 Task: Save favorite listings for single-family homes in Houston, Texas, with a minimum of 3 bedrooms and a backyard, and create a shortlist of properties to tour.
Action: Mouse pressed left at (240, 188)
Screenshot: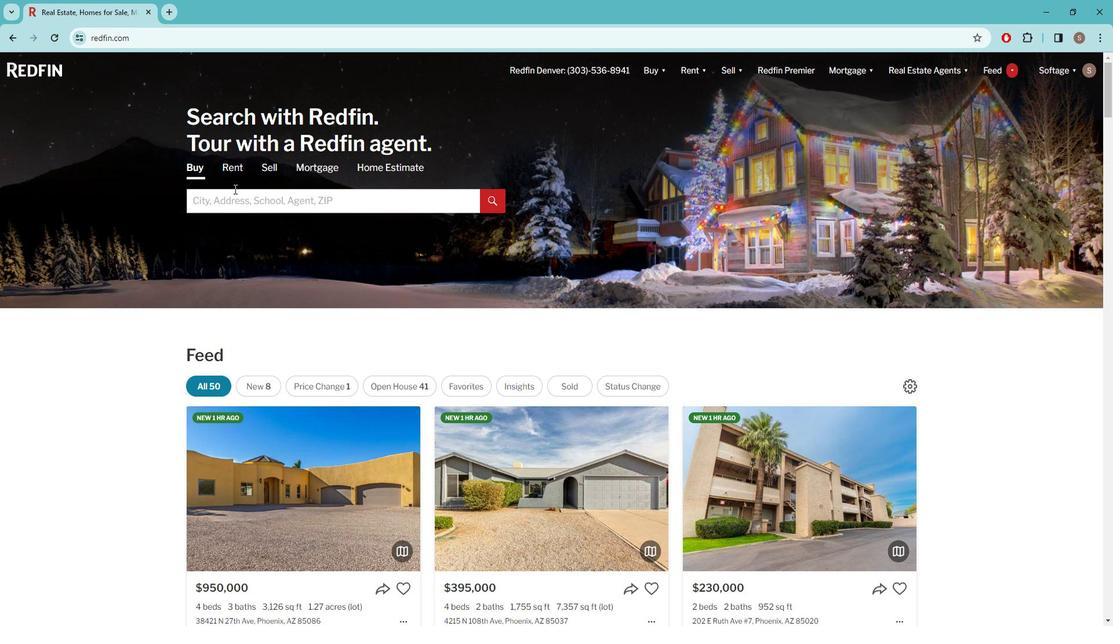 
Action: Mouse moved to (242, 187)
Screenshot: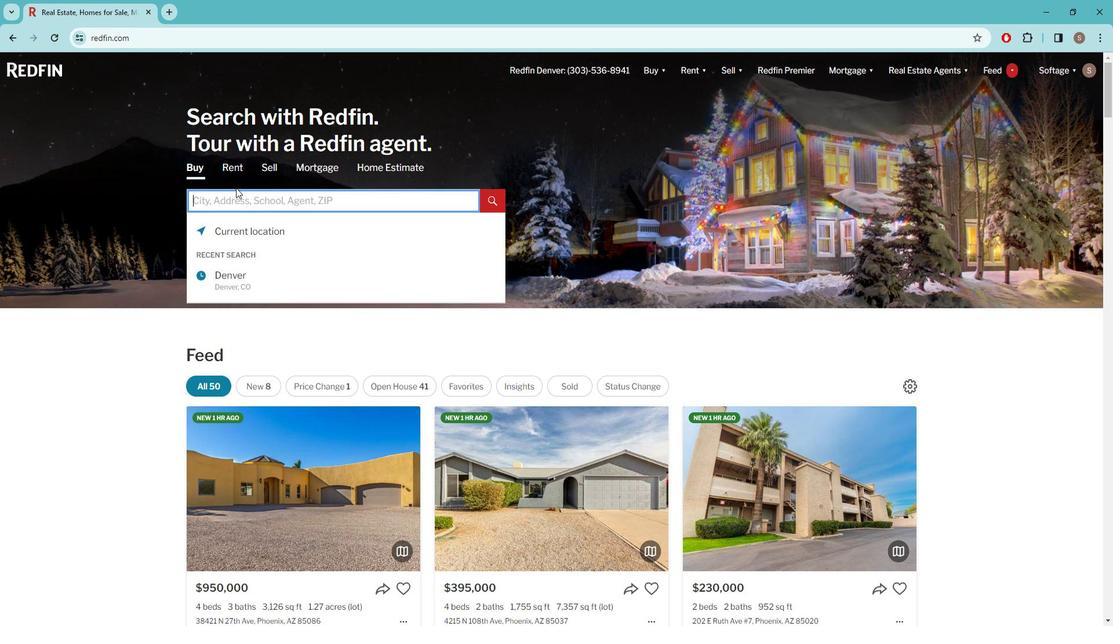 
Action: Key pressed h<Key.caps_lock>OUSTON
Screenshot: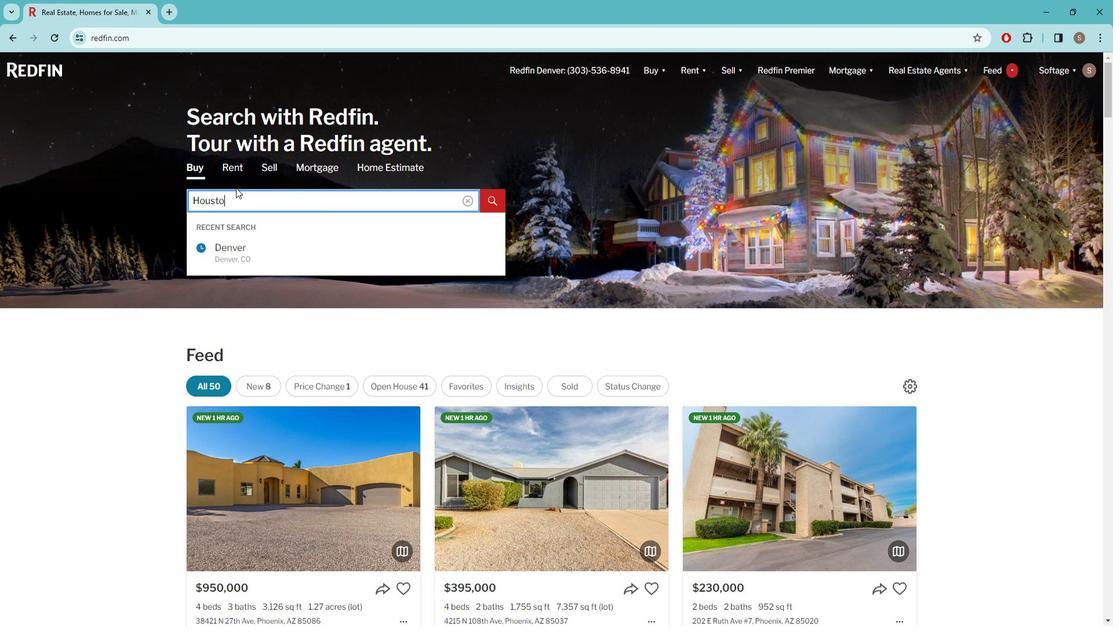 
Action: Mouse moved to (247, 242)
Screenshot: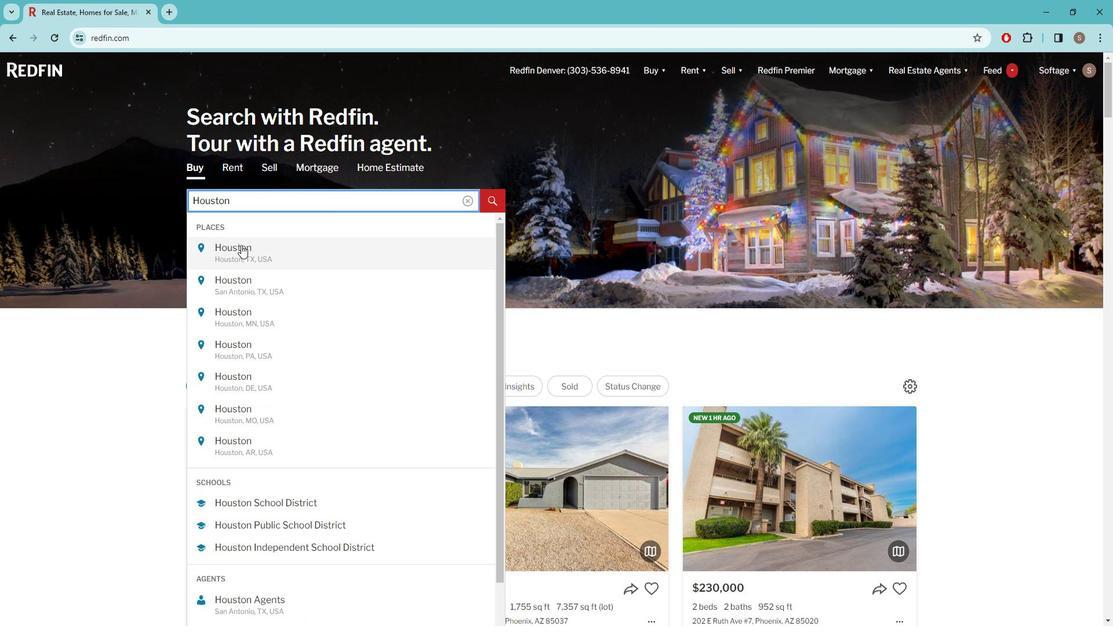 
Action: Mouse pressed left at (247, 242)
Screenshot: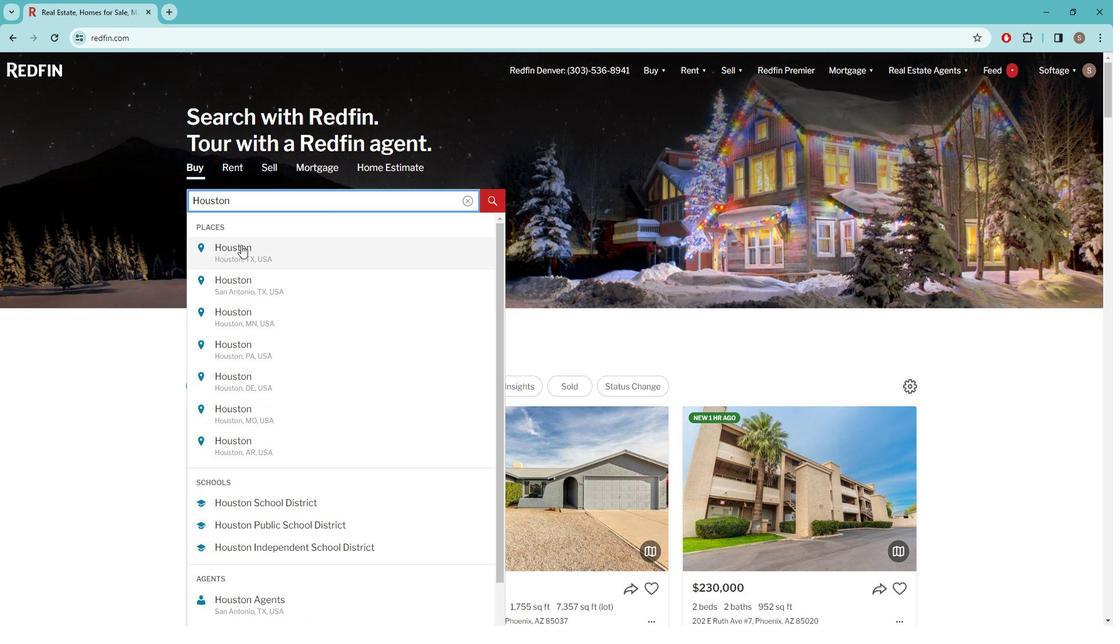 
Action: Mouse moved to (982, 143)
Screenshot: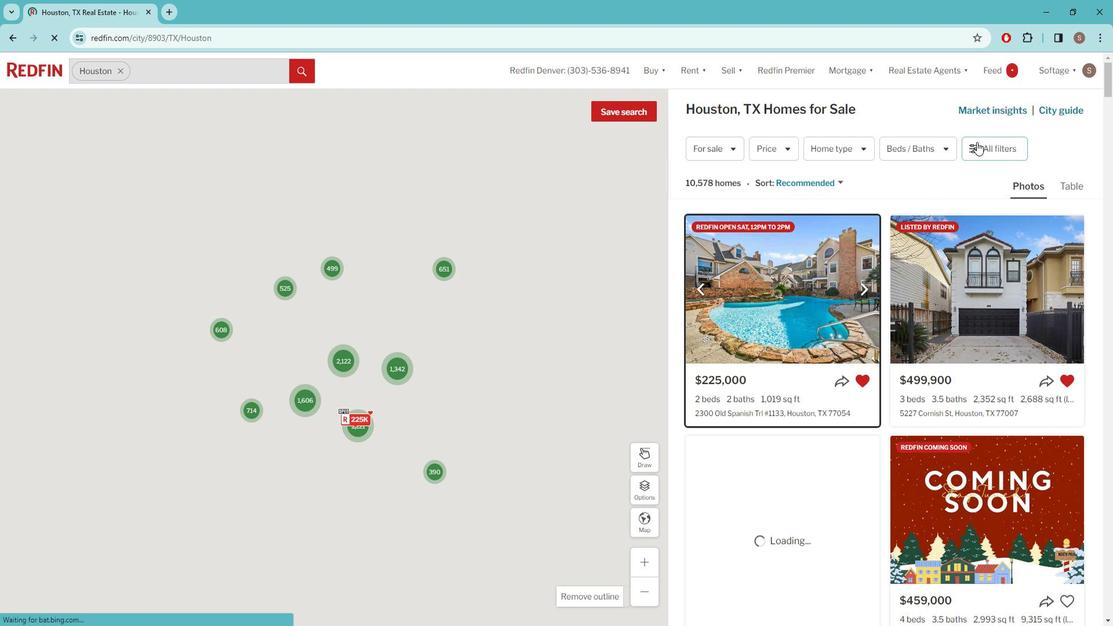
Action: Mouse pressed left at (982, 143)
Screenshot: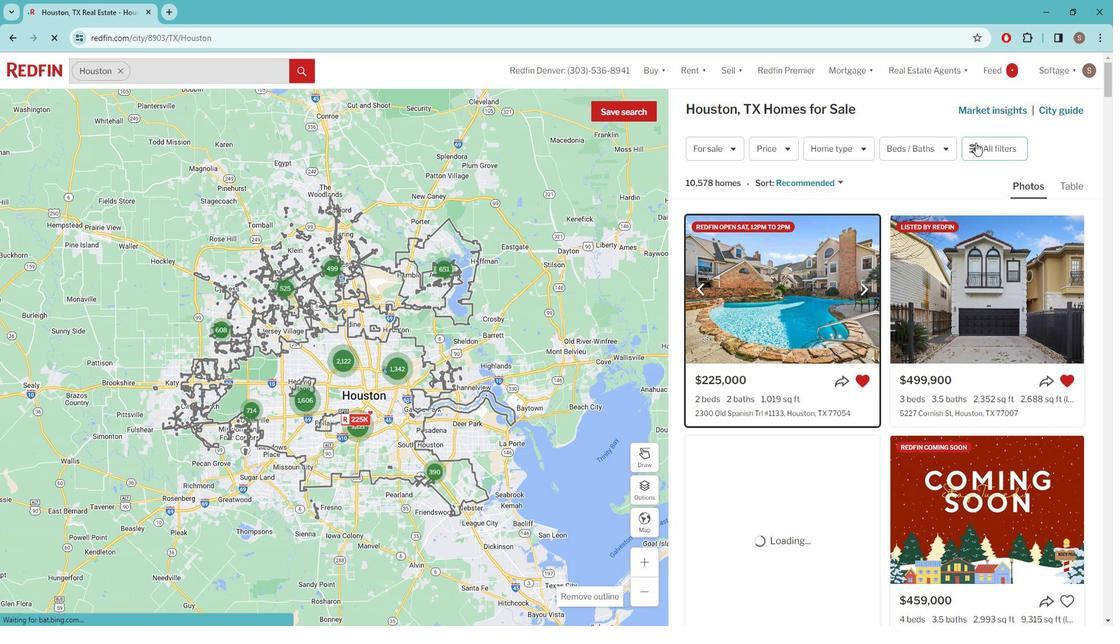 
Action: Mouse moved to (981, 146)
Screenshot: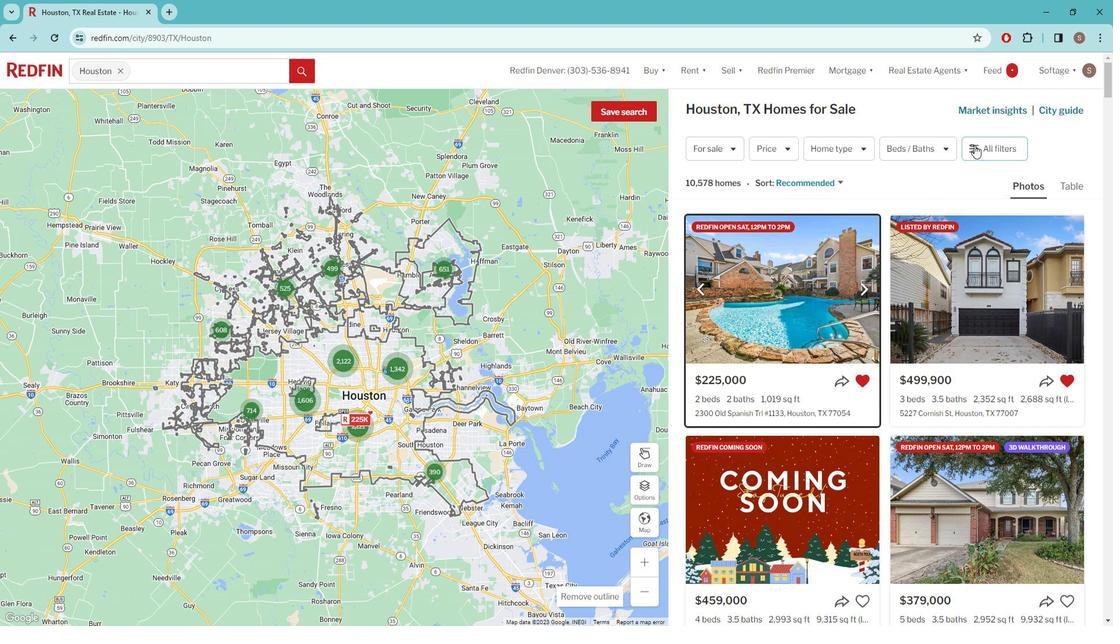 
Action: Mouse pressed left at (981, 146)
Screenshot: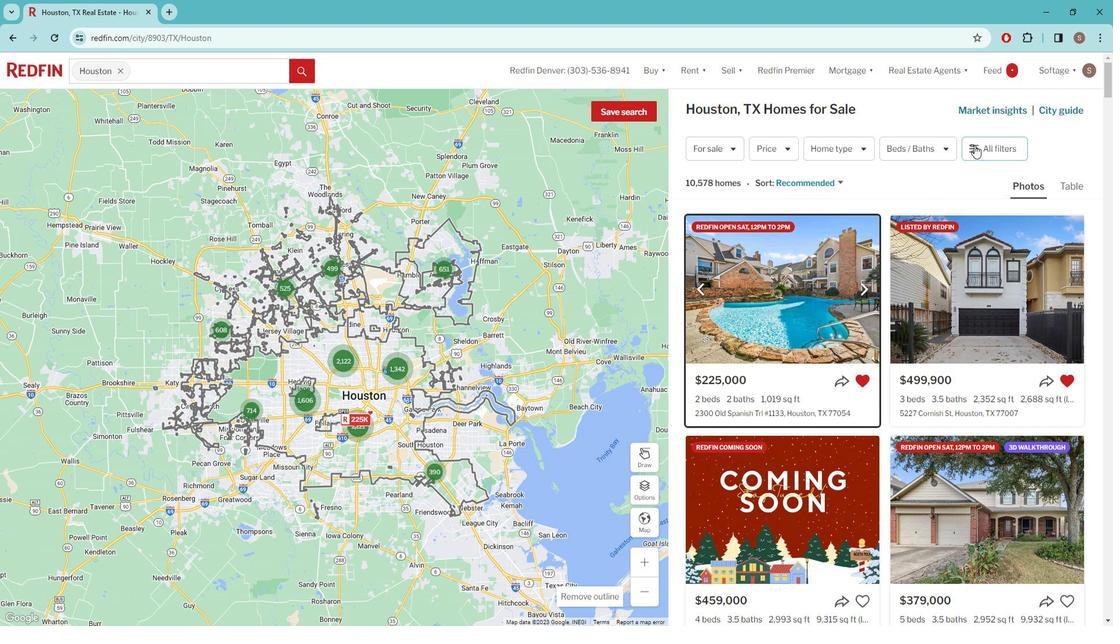 
Action: Mouse moved to (942, 214)
Screenshot: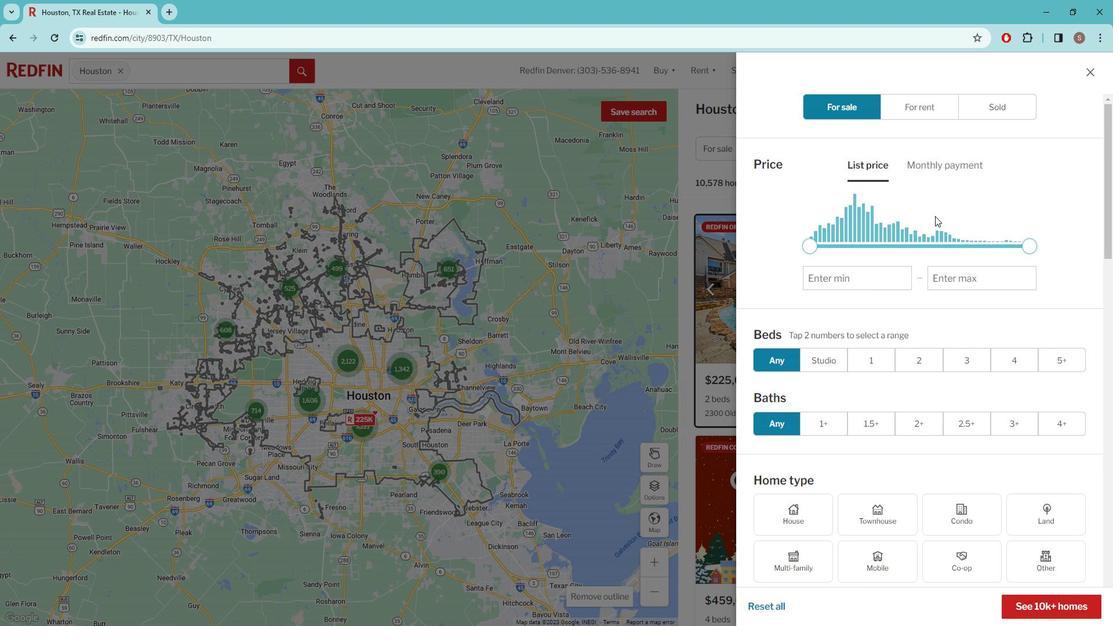 
Action: Mouse scrolled (942, 214) with delta (0, 0)
Screenshot: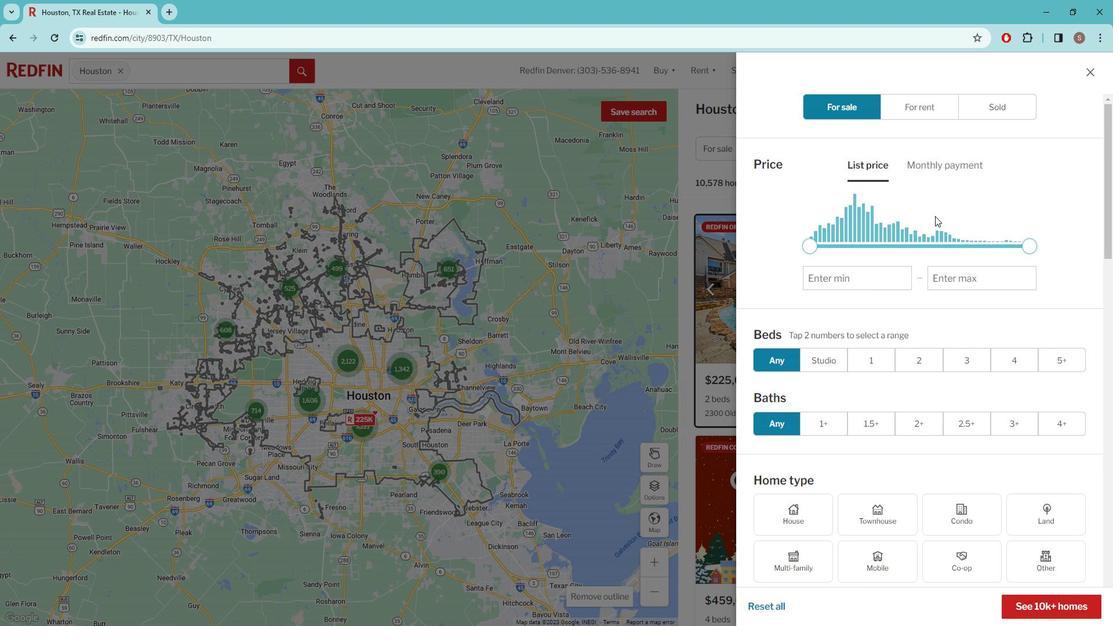 
Action: Mouse moved to (942, 214)
Screenshot: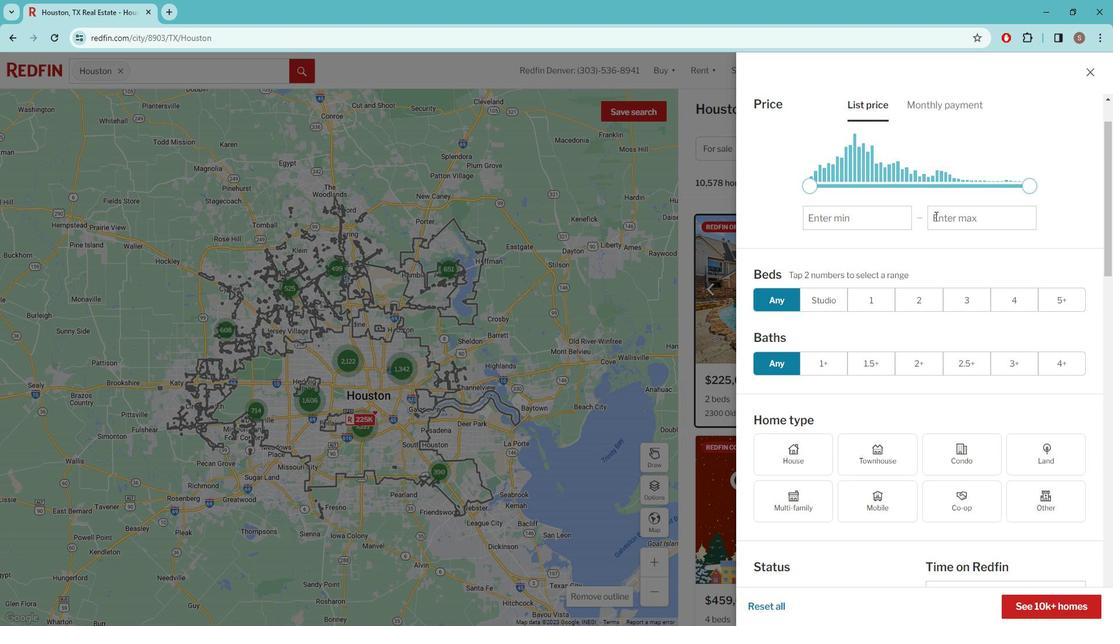 
Action: Mouse scrolled (942, 214) with delta (0, 0)
Screenshot: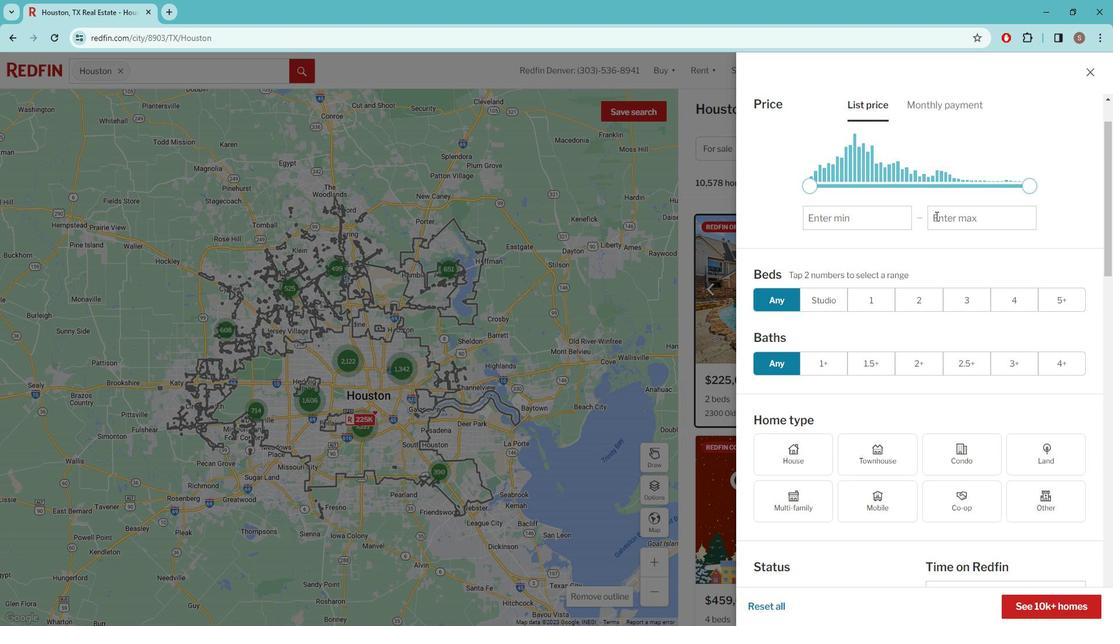 
Action: Mouse scrolled (942, 214) with delta (0, 0)
Screenshot: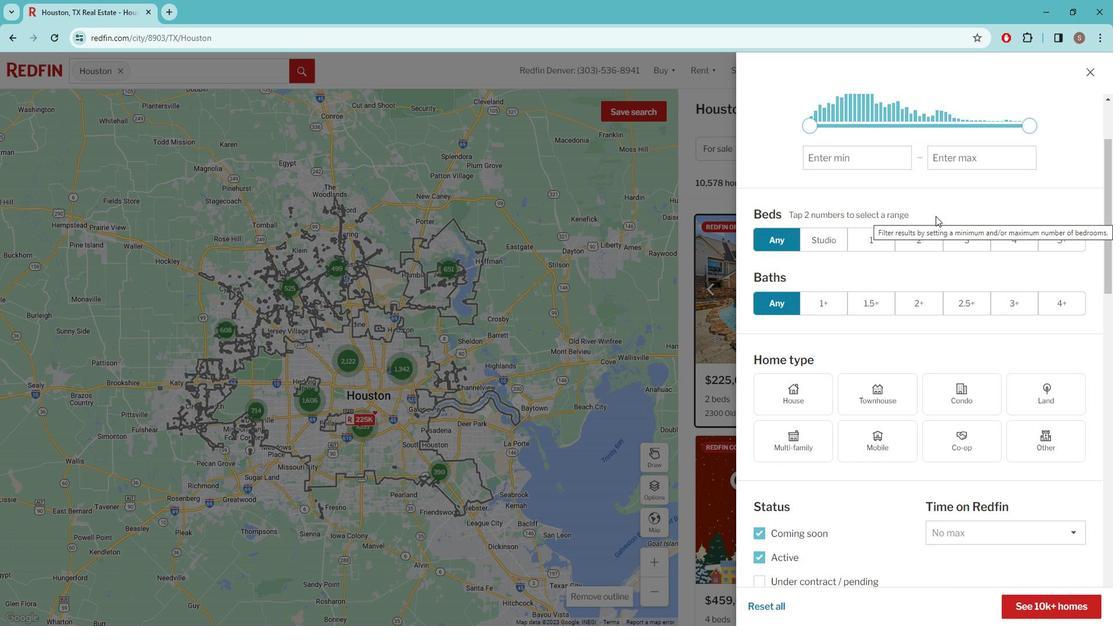 
Action: Mouse scrolled (942, 214) with delta (0, 0)
Screenshot: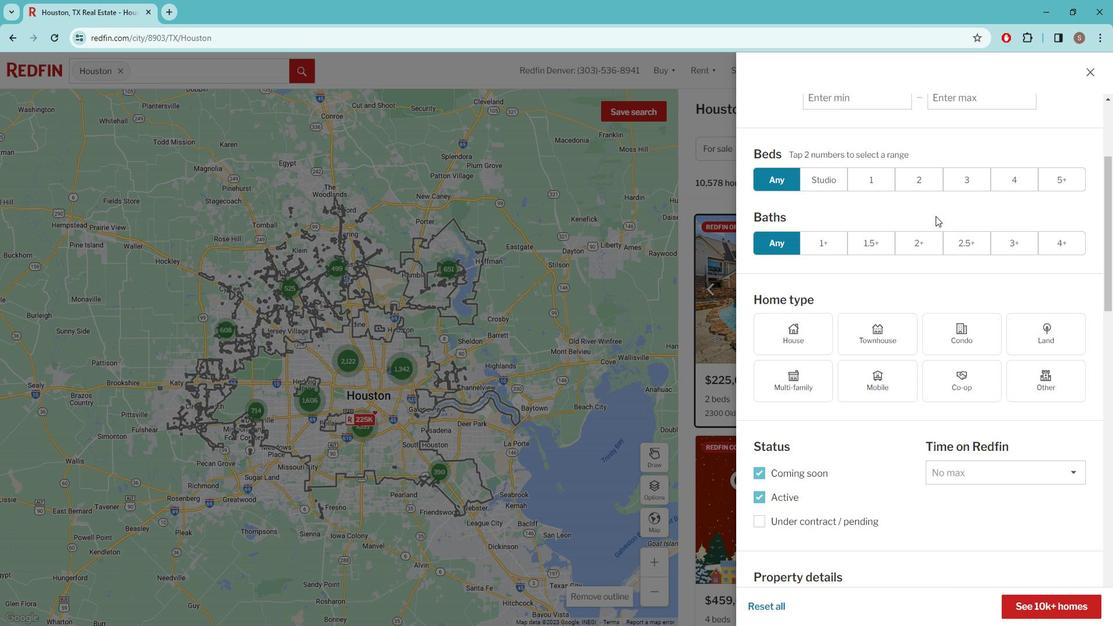 
Action: Mouse moved to (809, 268)
Screenshot: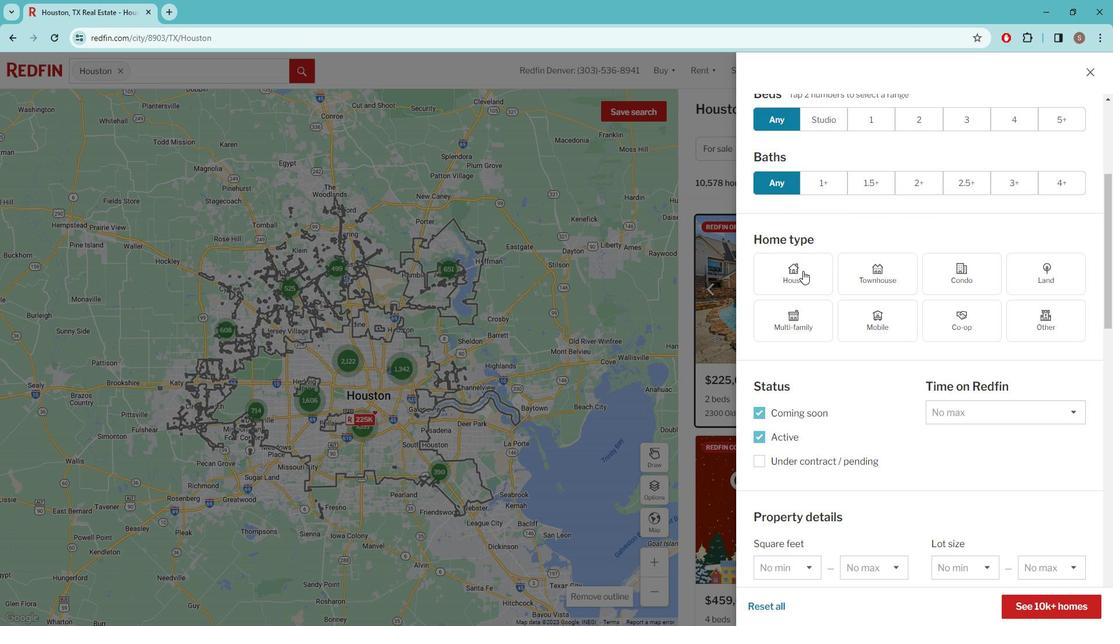 
Action: Mouse pressed left at (809, 268)
Screenshot: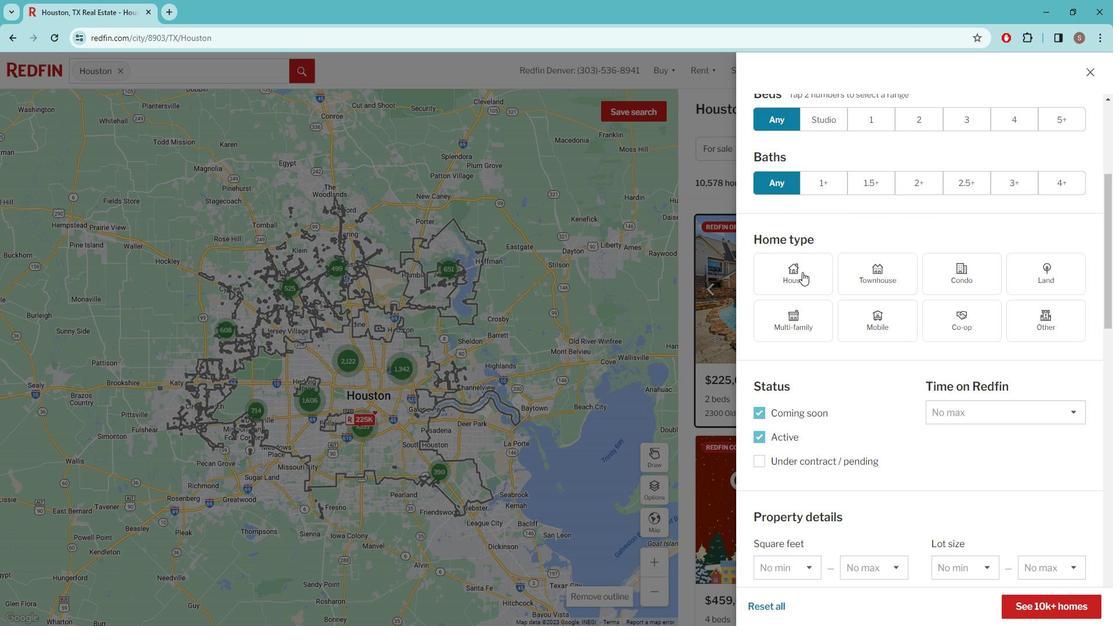 
Action: Mouse moved to (831, 276)
Screenshot: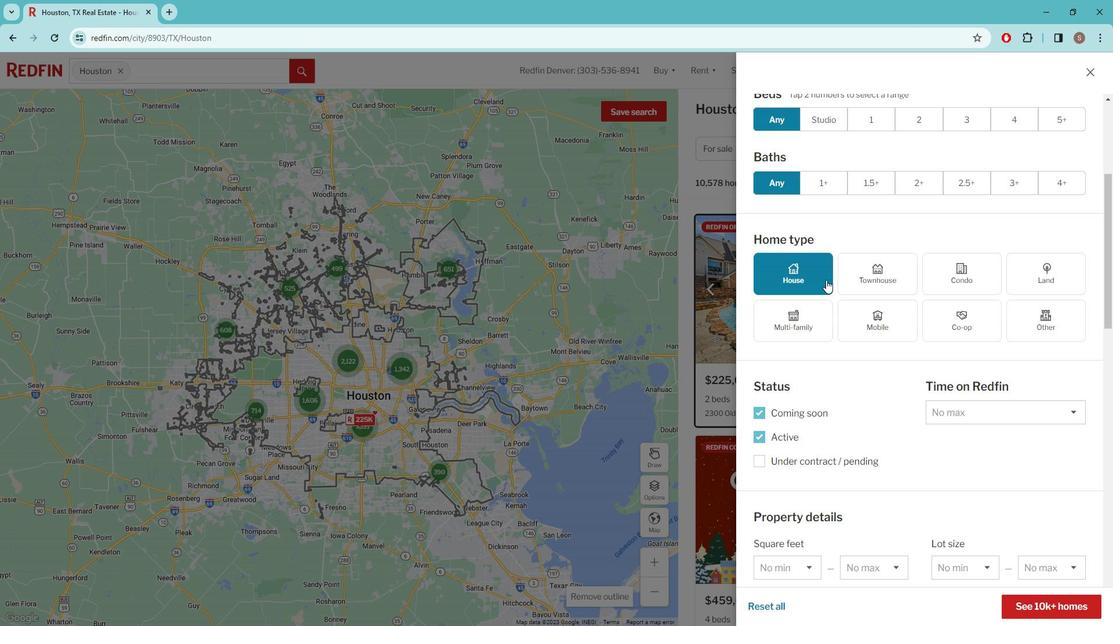 
Action: Mouse scrolled (831, 275) with delta (0, 0)
Screenshot: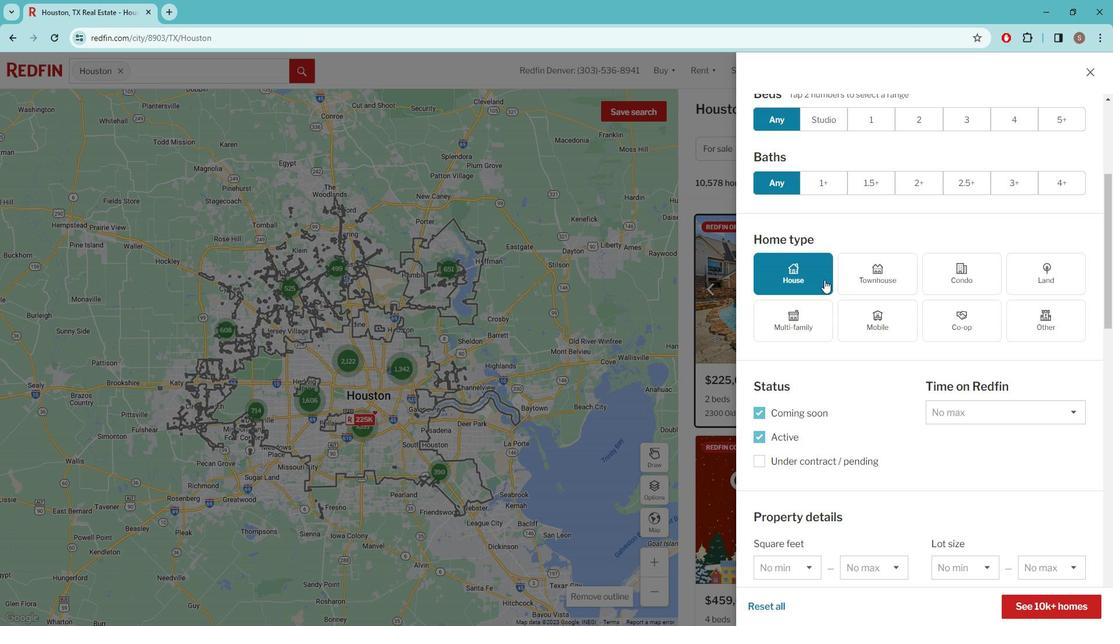 
Action: Mouse moved to (830, 274)
Screenshot: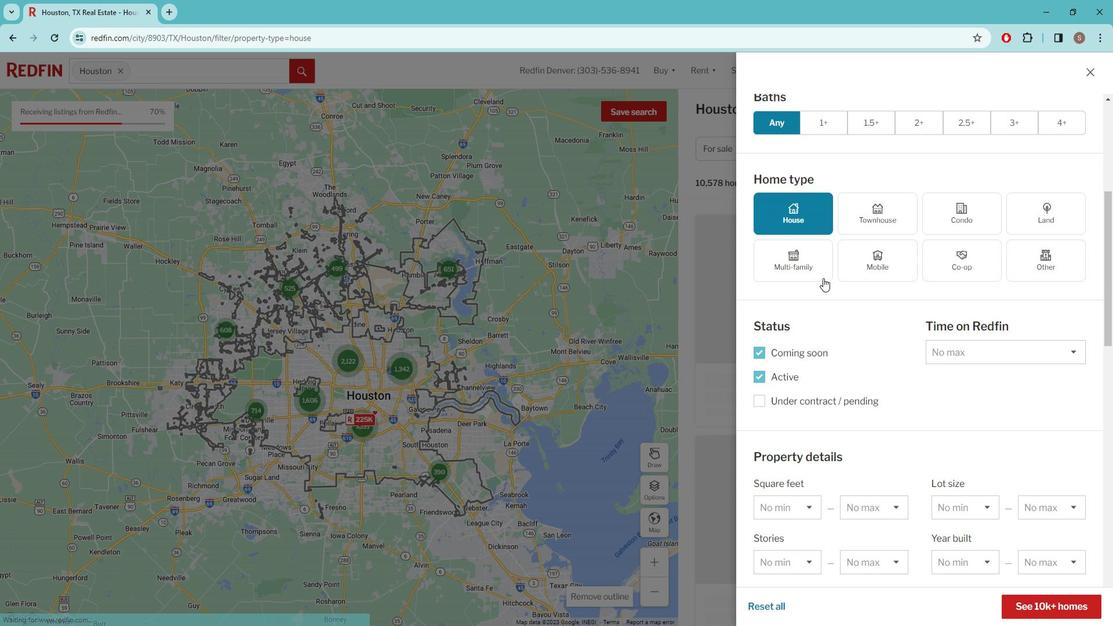 
Action: Mouse scrolled (830, 273) with delta (0, 0)
Screenshot: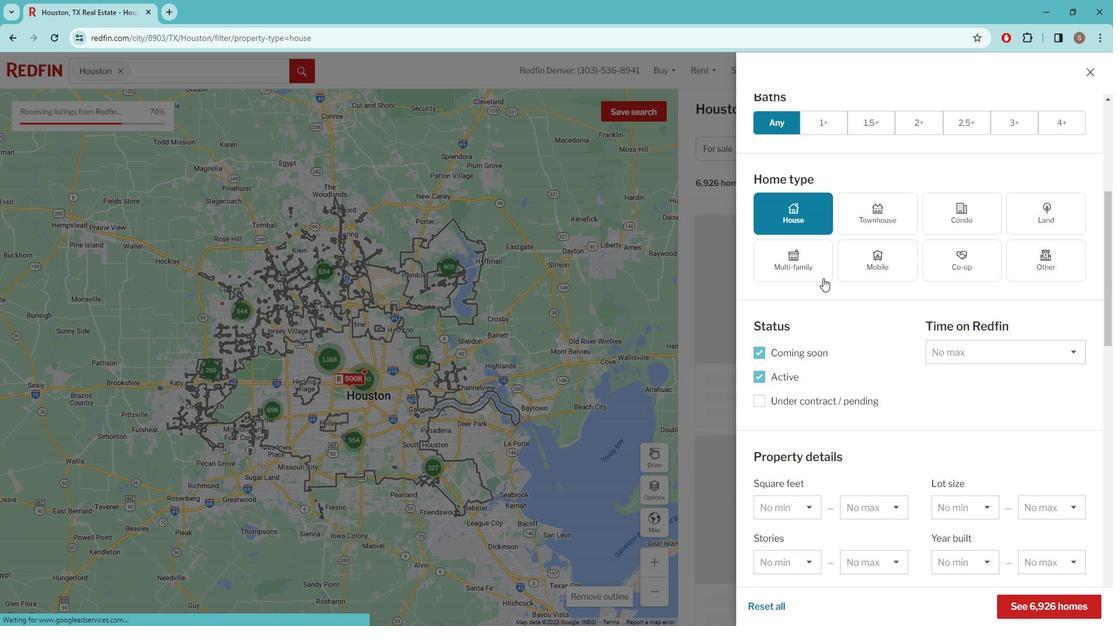 
Action: Mouse moved to (886, 267)
Screenshot: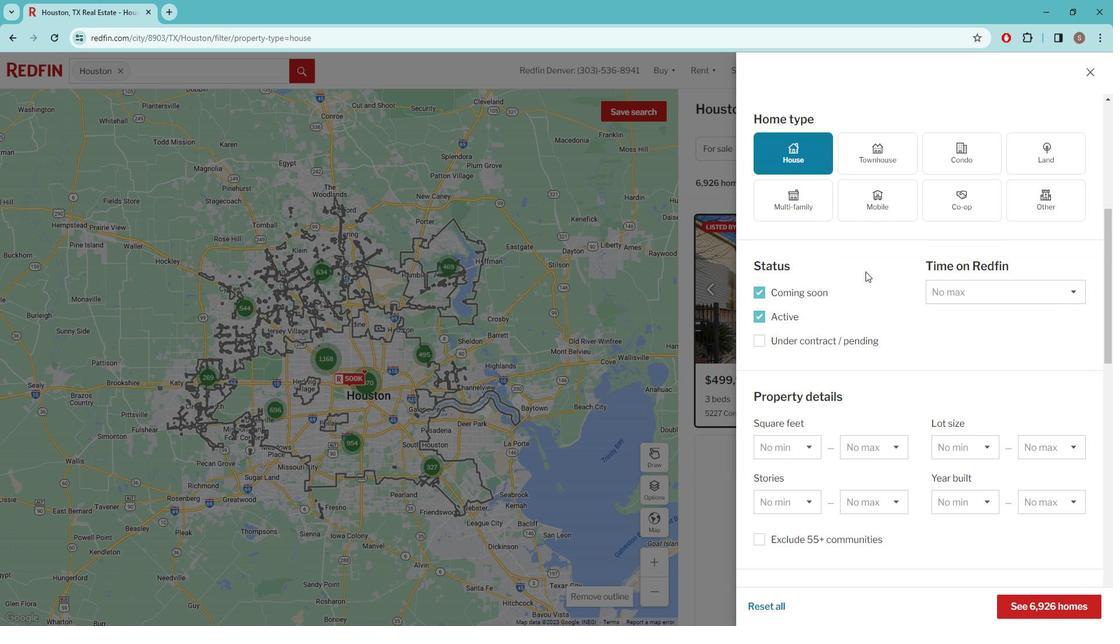 
Action: Mouse scrolled (886, 268) with delta (0, 0)
Screenshot: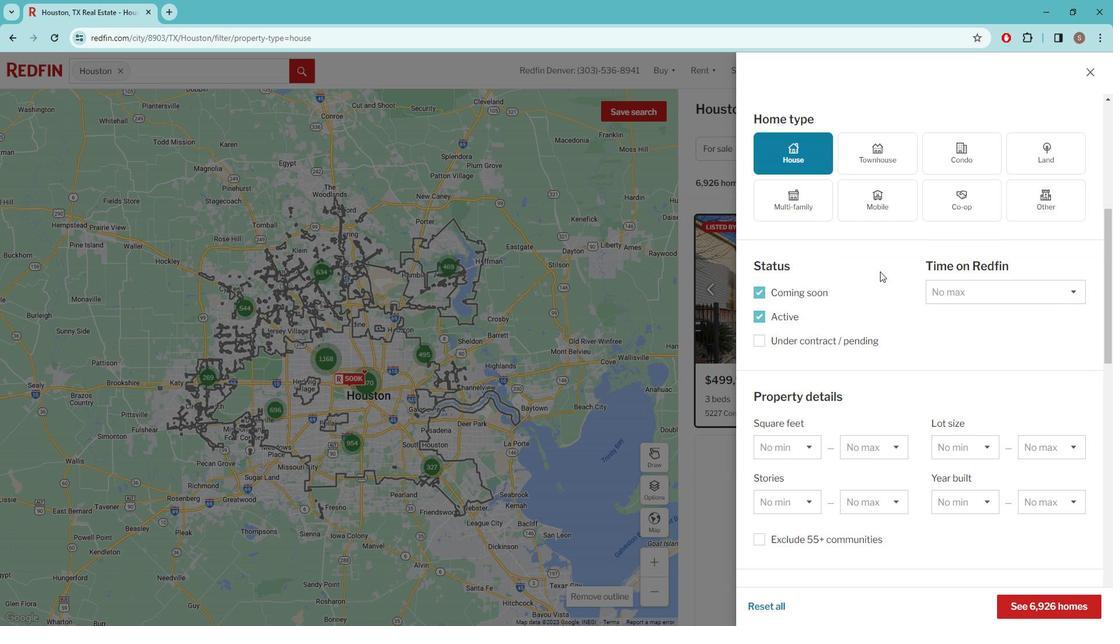 
Action: Mouse scrolled (886, 268) with delta (0, 0)
Screenshot: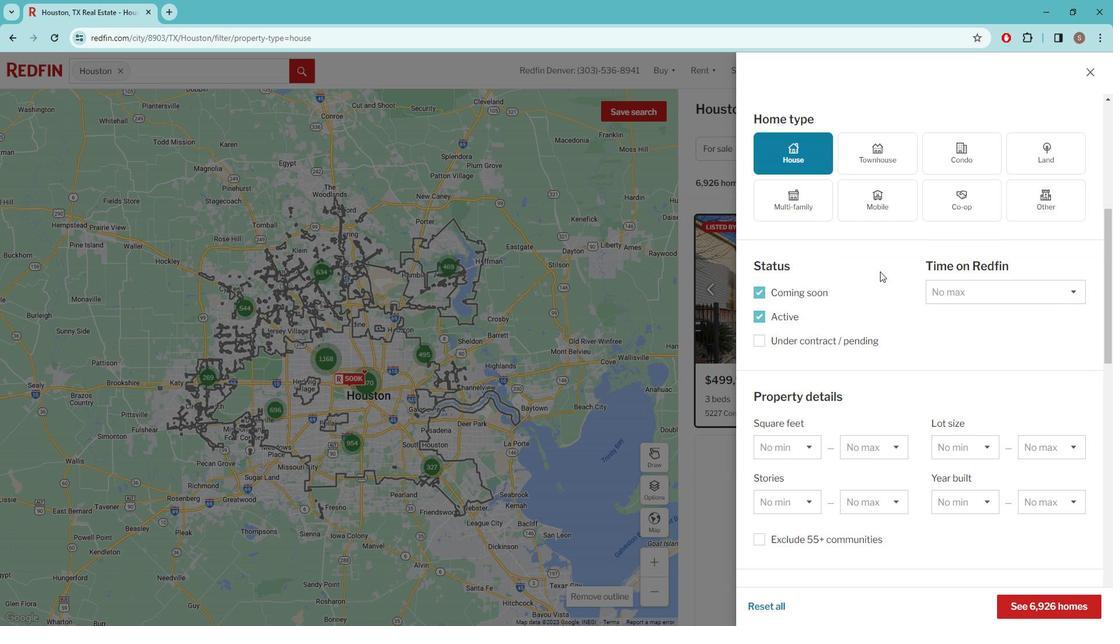
Action: Mouse moved to (982, 125)
Screenshot: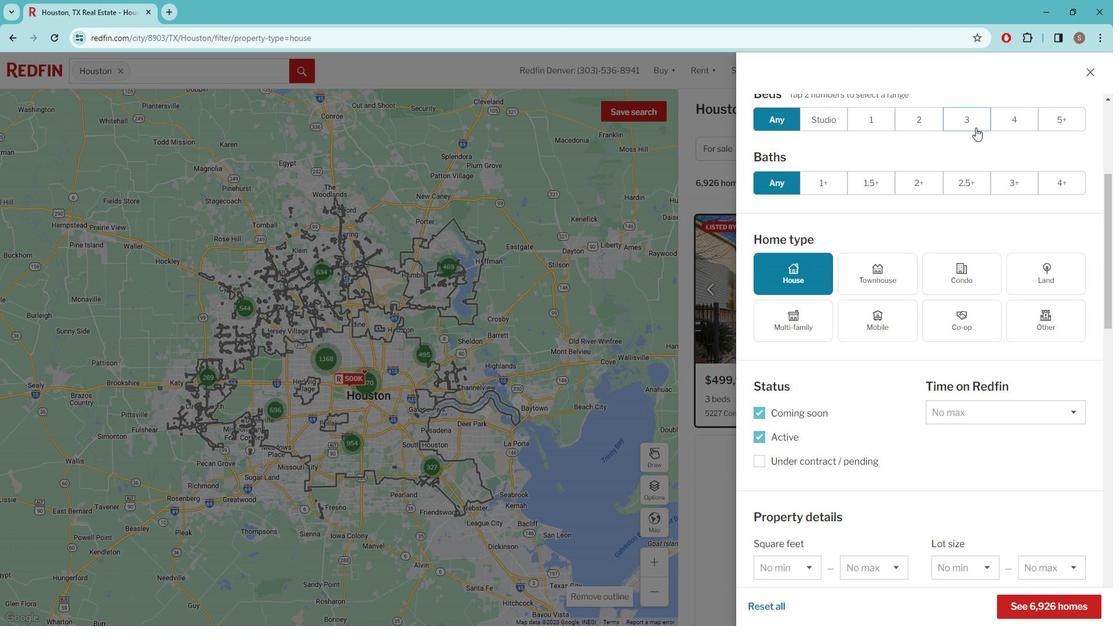 
Action: Mouse pressed left at (982, 125)
Screenshot: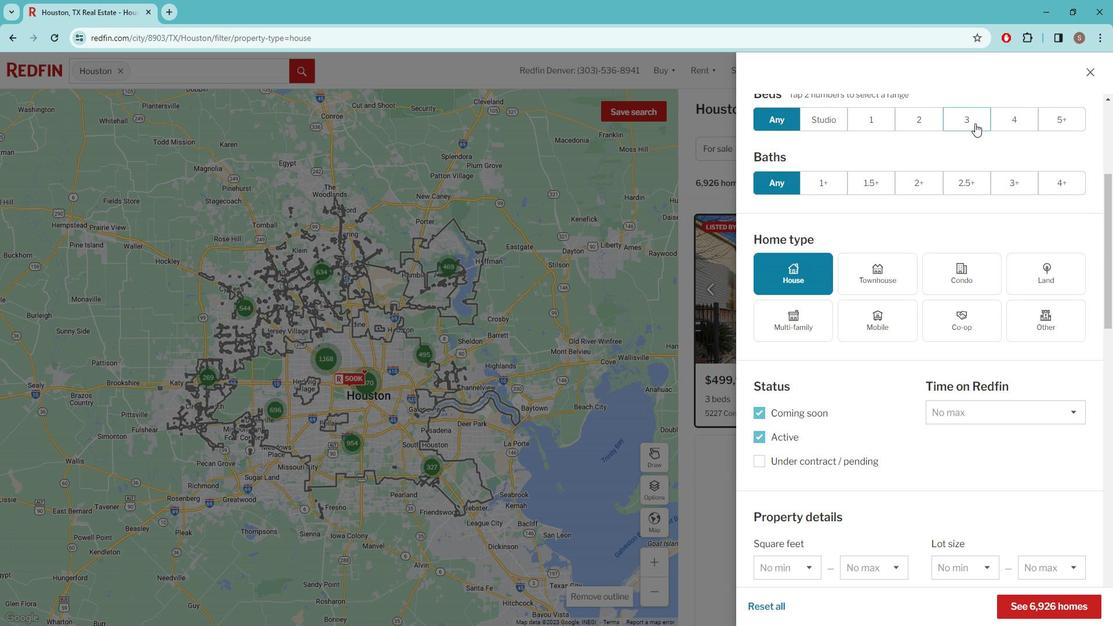 
Action: Mouse moved to (983, 118)
Screenshot: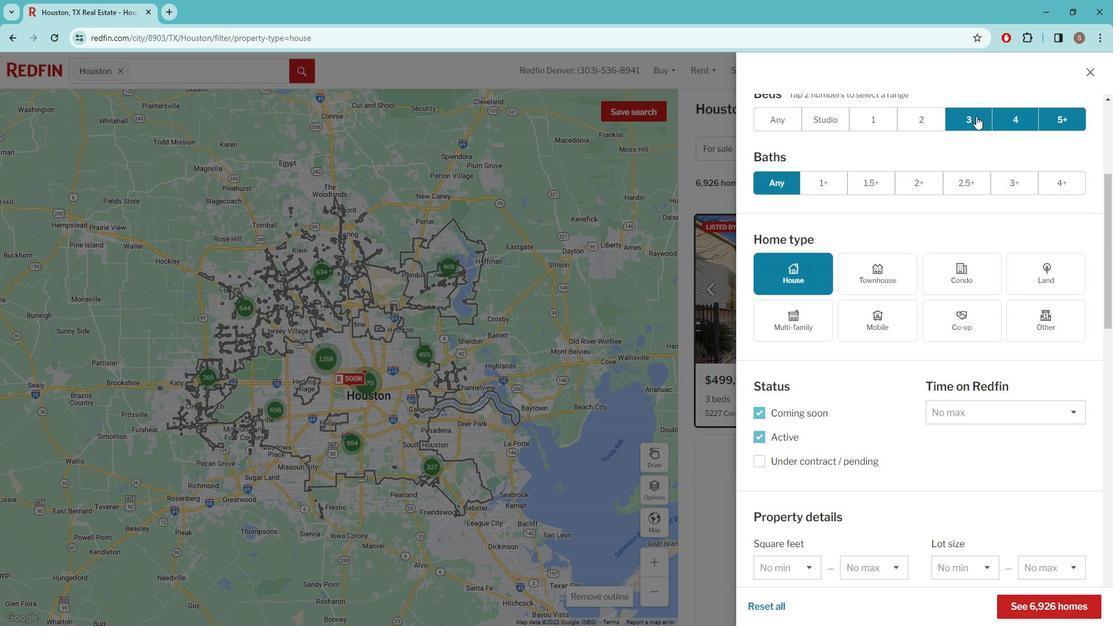 
Action: Mouse pressed left at (983, 118)
Screenshot: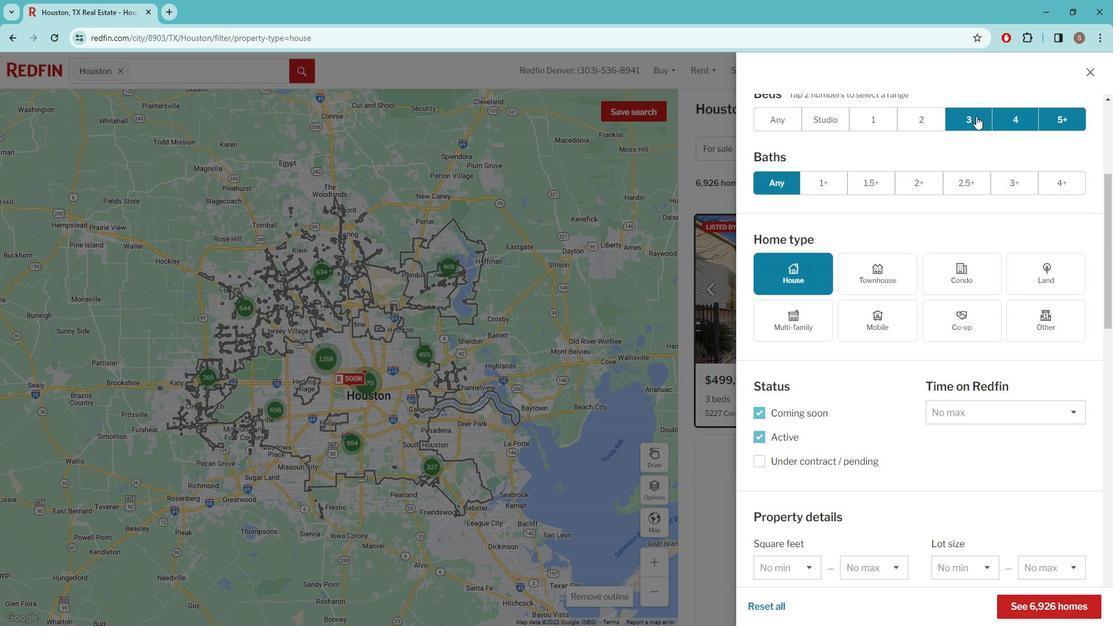 
Action: Mouse moved to (960, 218)
Screenshot: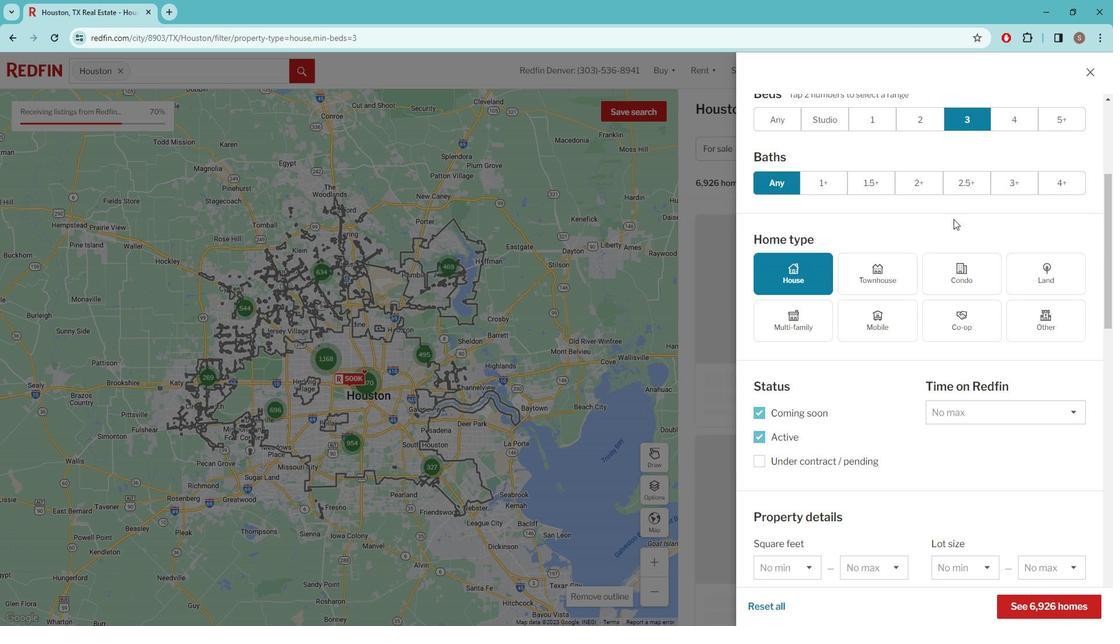 
Action: Mouse scrolled (960, 217) with delta (0, 0)
Screenshot: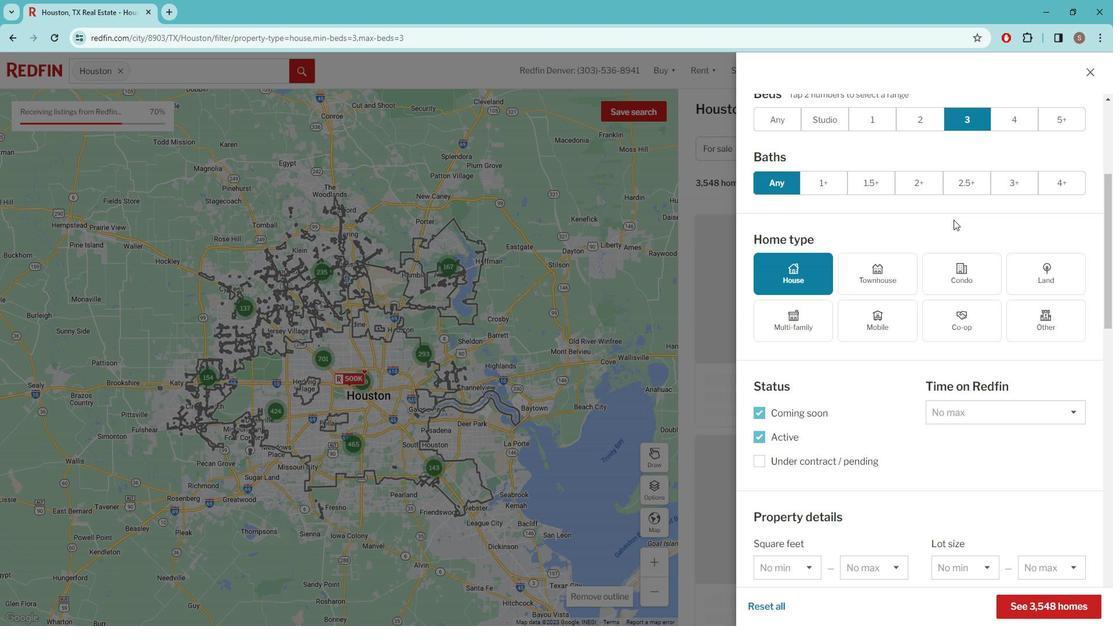 
Action: Mouse scrolled (960, 217) with delta (0, 0)
Screenshot: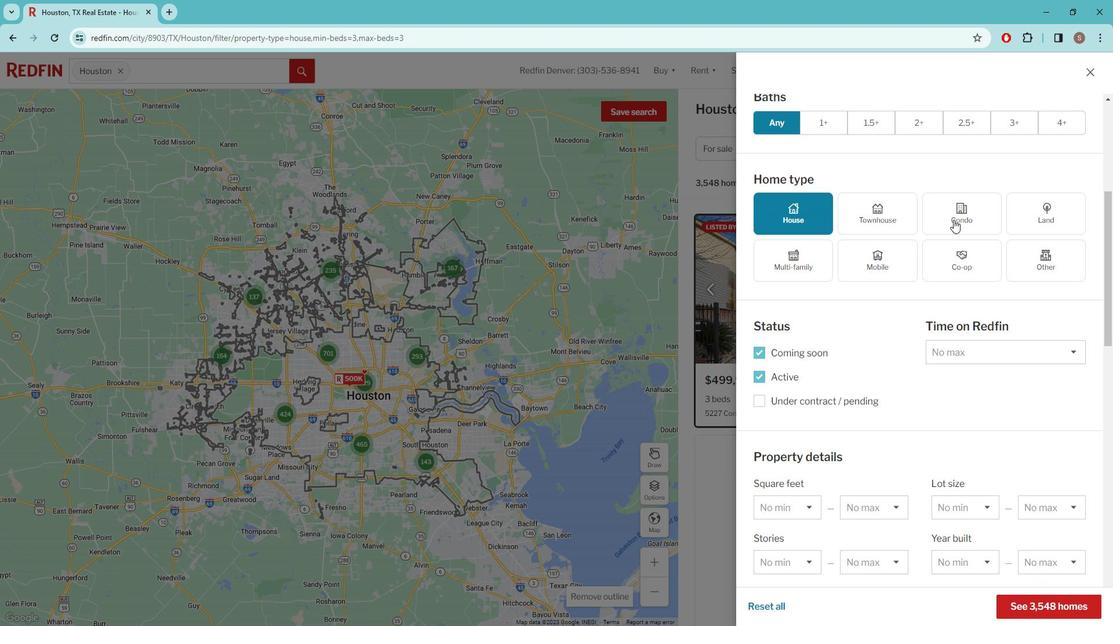 
Action: Mouse scrolled (960, 217) with delta (0, 0)
Screenshot: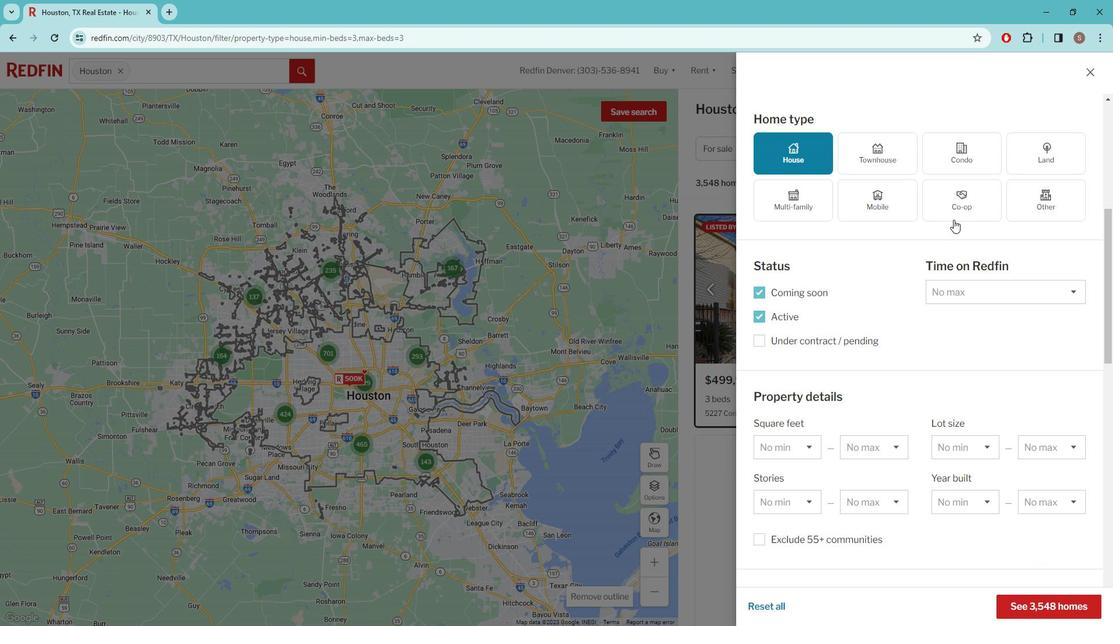 
Action: Mouse scrolled (960, 217) with delta (0, 0)
Screenshot: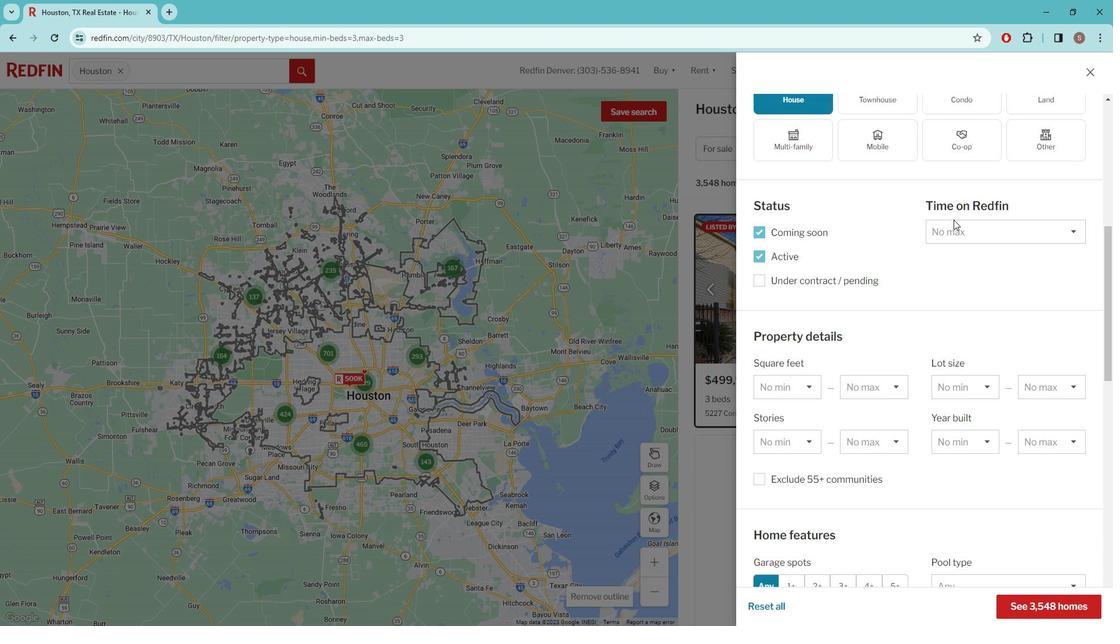 
Action: Mouse scrolled (960, 217) with delta (0, 0)
Screenshot: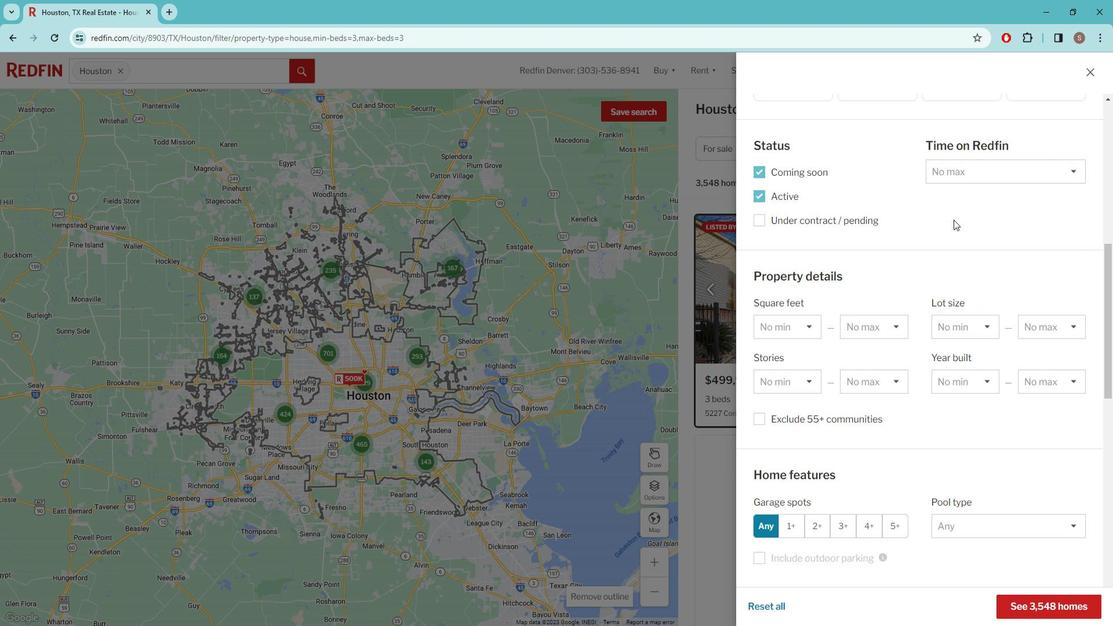 
Action: Mouse scrolled (960, 217) with delta (0, 0)
Screenshot: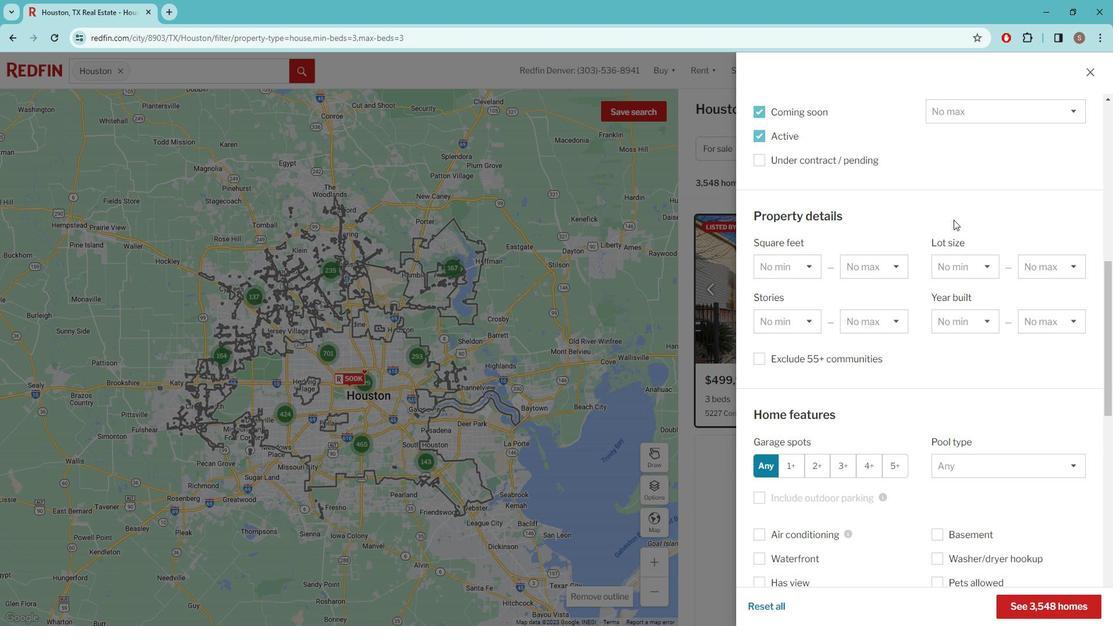 
Action: Mouse moved to (960, 218)
Screenshot: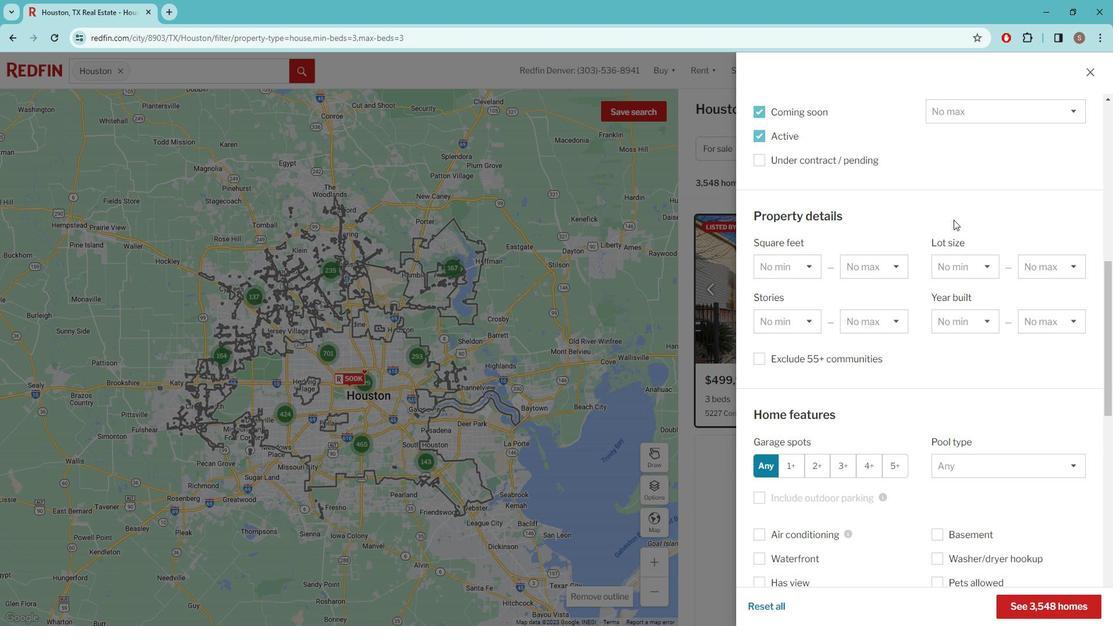 
Action: Mouse scrolled (960, 217) with delta (0, 0)
Screenshot: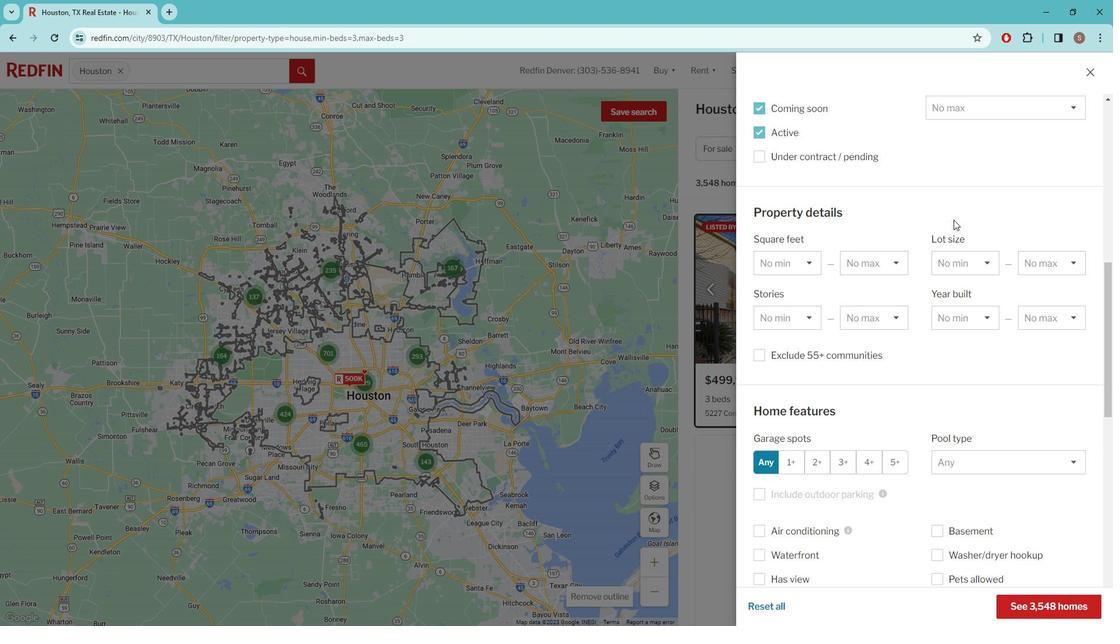 
Action: Mouse scrolled (960, 217) with delta (0, 0)
Screenshot: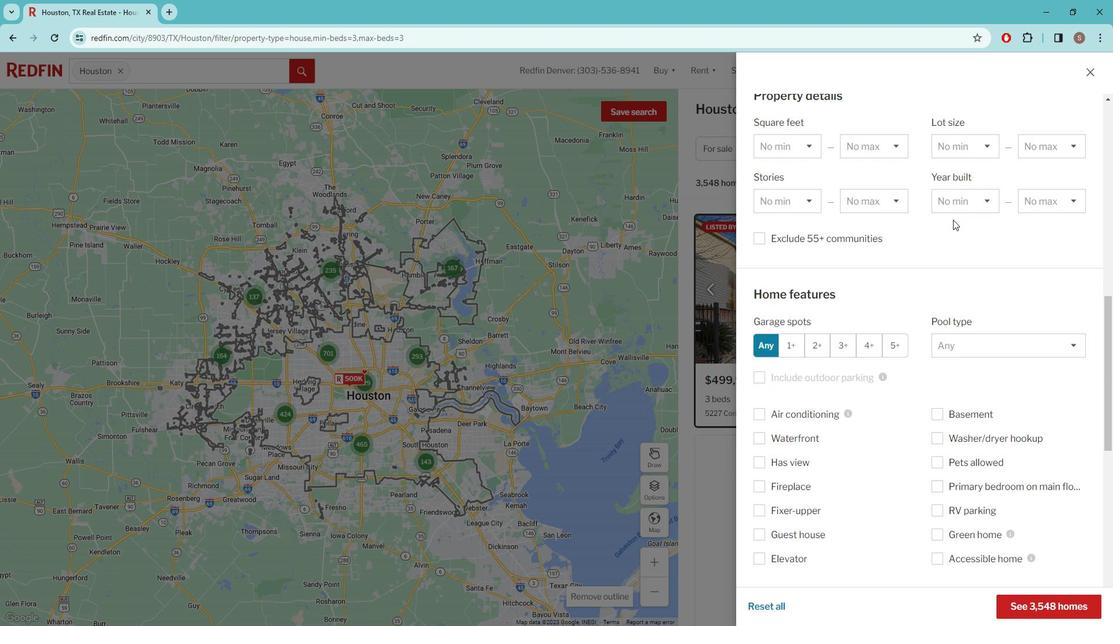 
Action: Mouse scrolled (960, 217) with delta (0, 0)
Screenshot: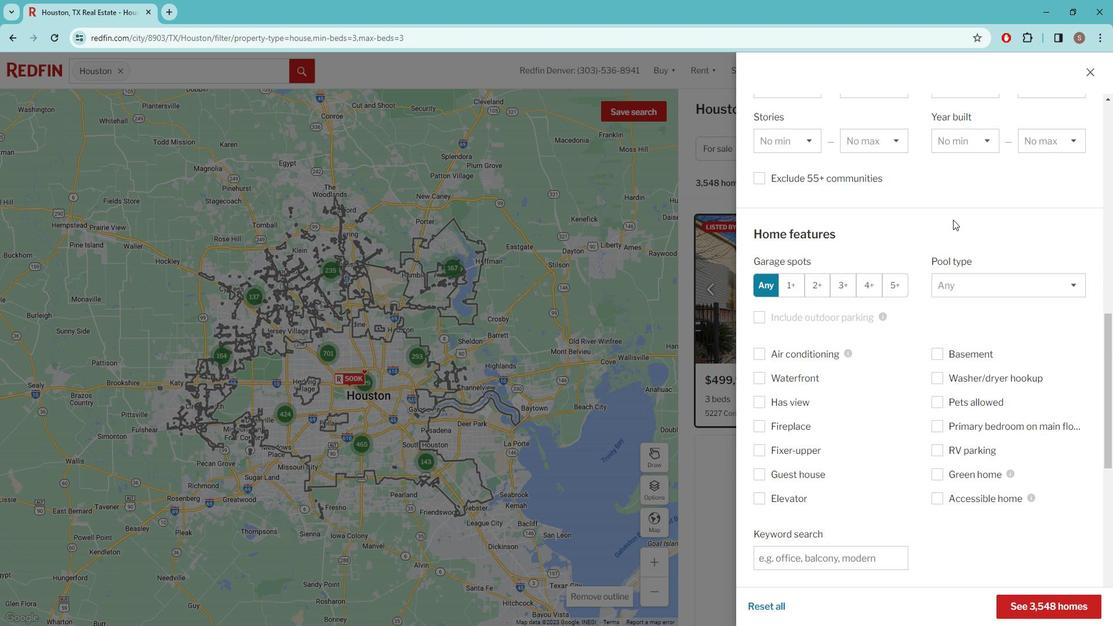 
Action: Mouse moved to (773, 488)
Screenshot: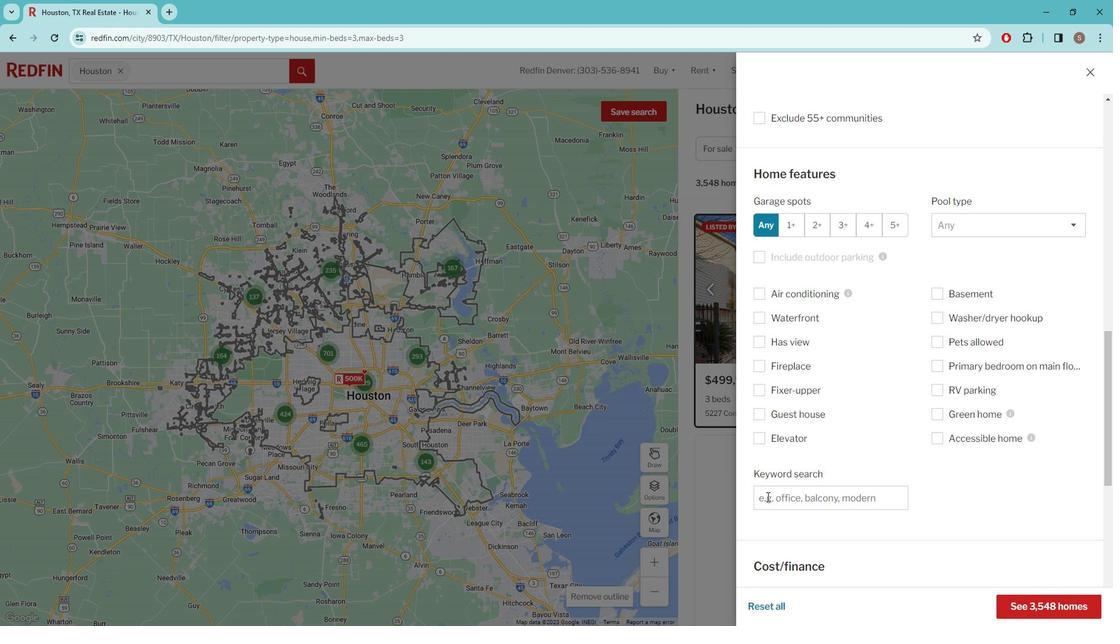 
Action: Mouse pressed left at (773, 488)
Screenshot: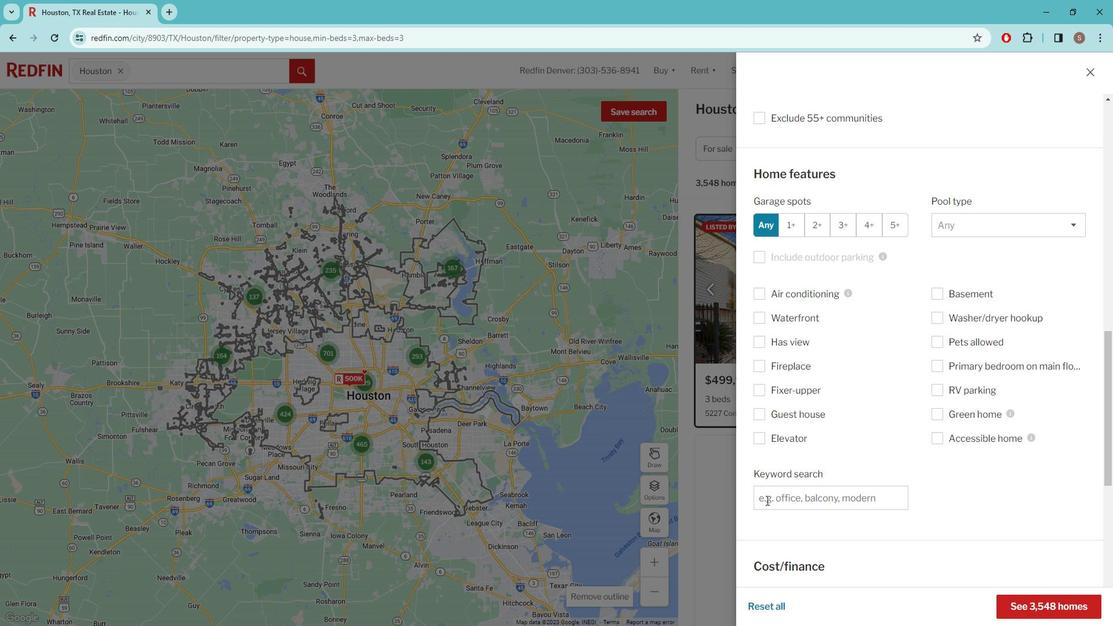 
Action: Key pressed SINGLE<Key.space>FAMILY<Key.space>HON<Key.backspace>MES<Key.space>WITH<Key.space>A<Key.space>BACKYARD,<Key.space>AND<Key.space>3-<Key.space>BEDROOMS
Screenshot: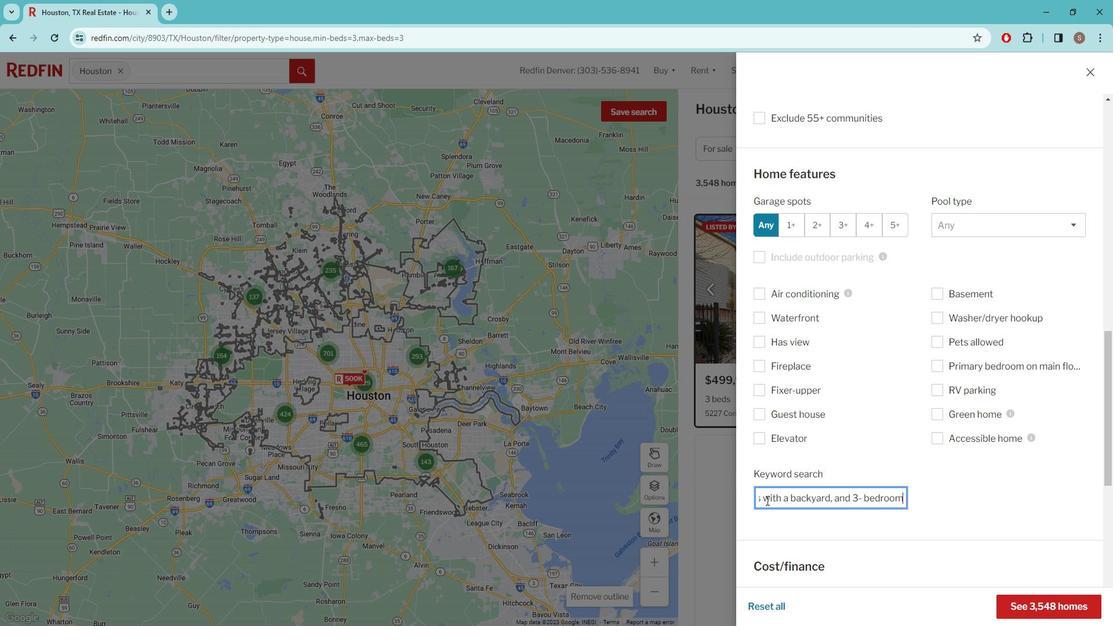 
Action: Mouse moved to (1016, 465)
Screenshot: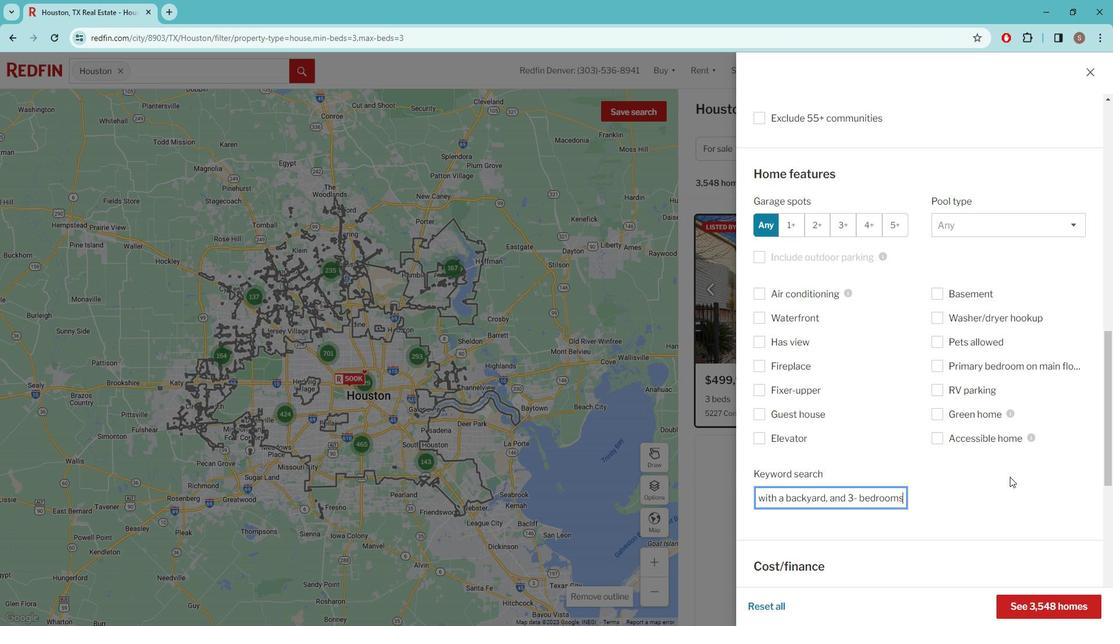 
Action: Mouse pressed left at (1016, 465)
Screenshot: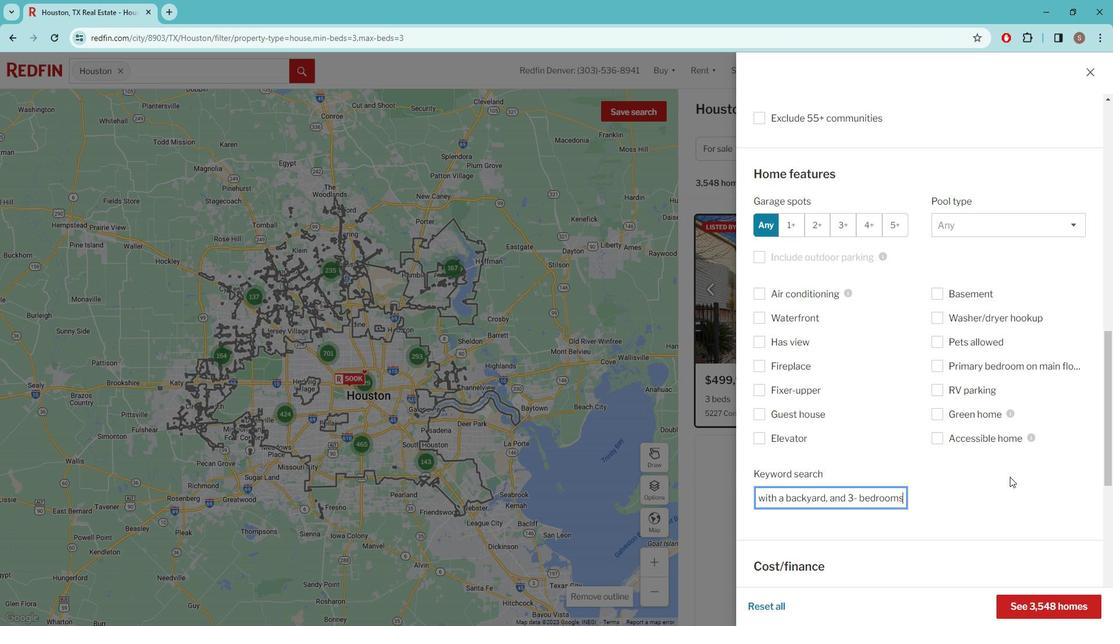 
Action: Mouse moved to (1005, 454)
Screenshot: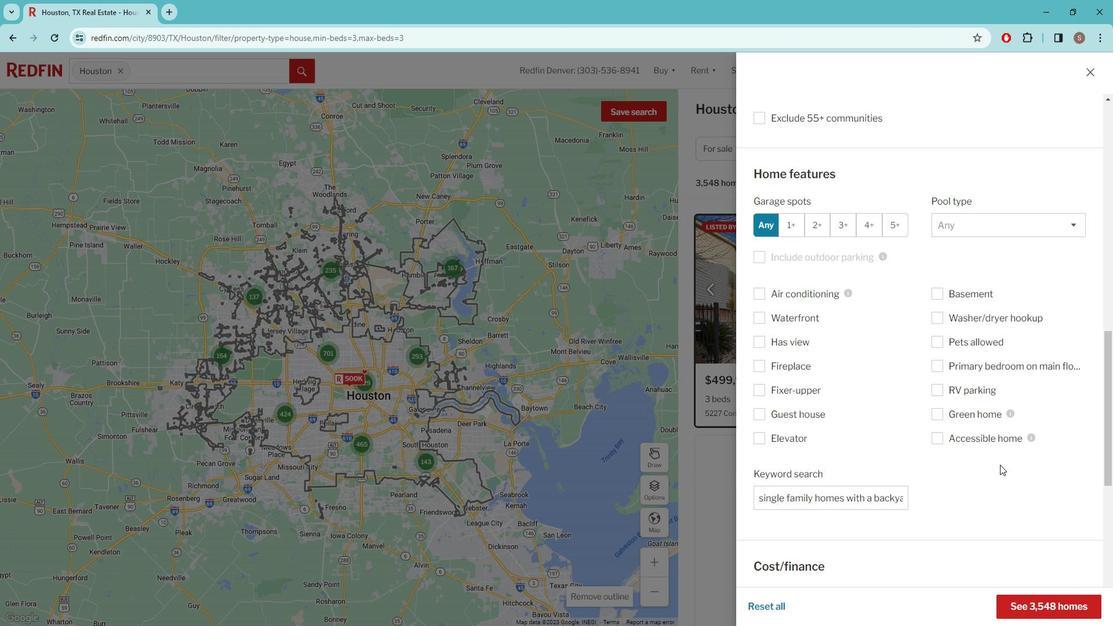 
Action: Mouse scrolled (1005, 453) with delta (0, 0)
Screenshot: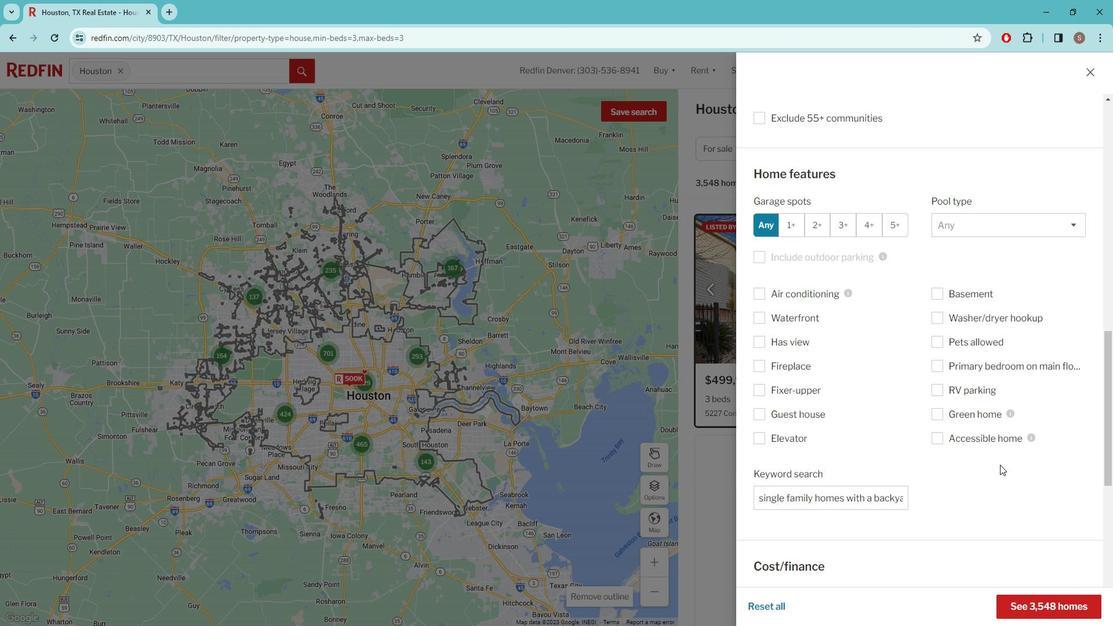 
Action: Mouse moved to (989, 434)
Screenshot: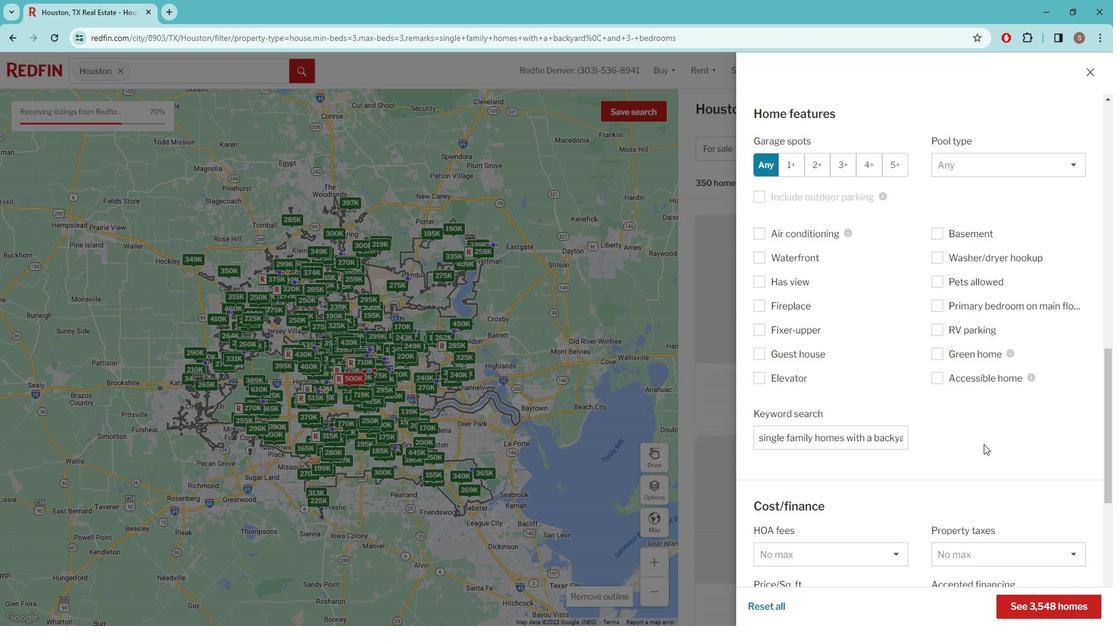 
Action: Mouse scrolled (989, 433) with delta (0, 0)
Screenshot: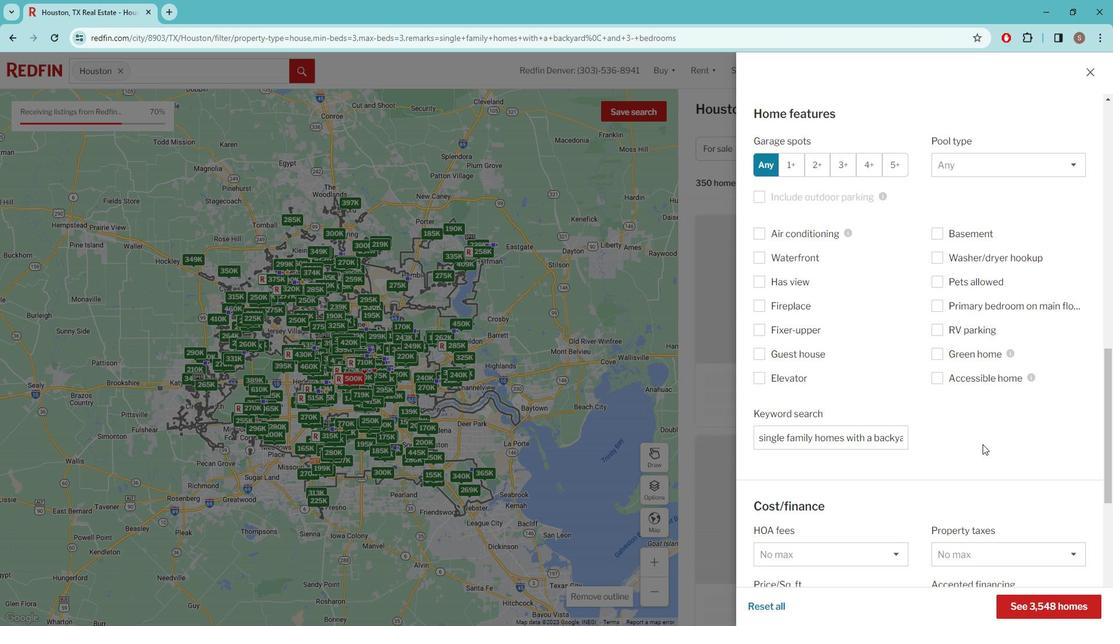 
Action: Mouse moved to (975, 413)
Screenshot: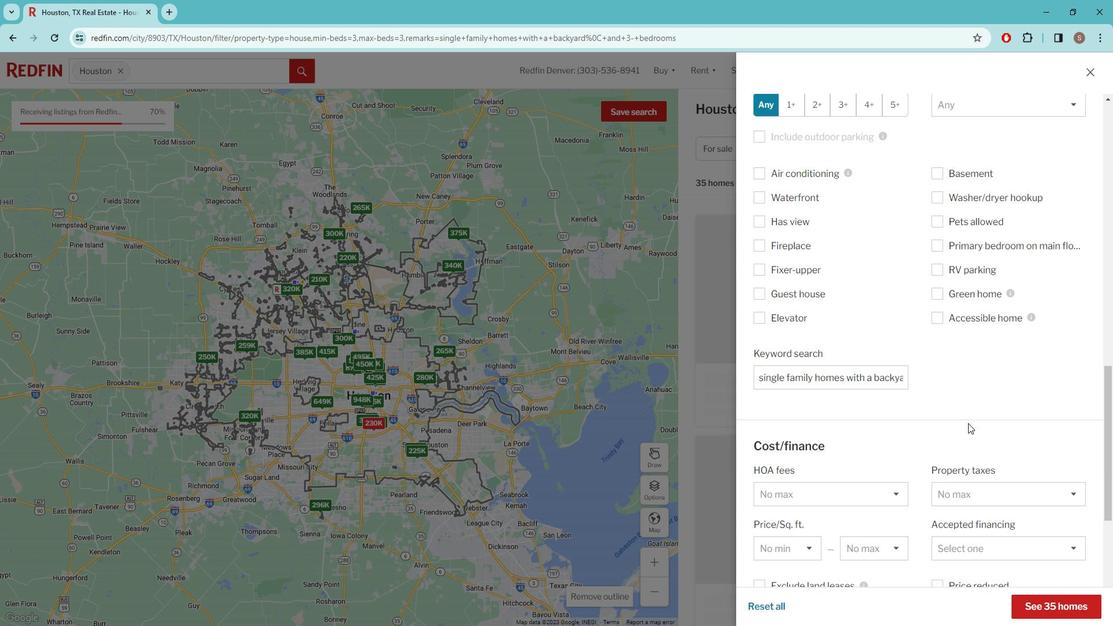 
Action: Mouse scrolled (975, 412) with delta (0, 0)
Screenshot: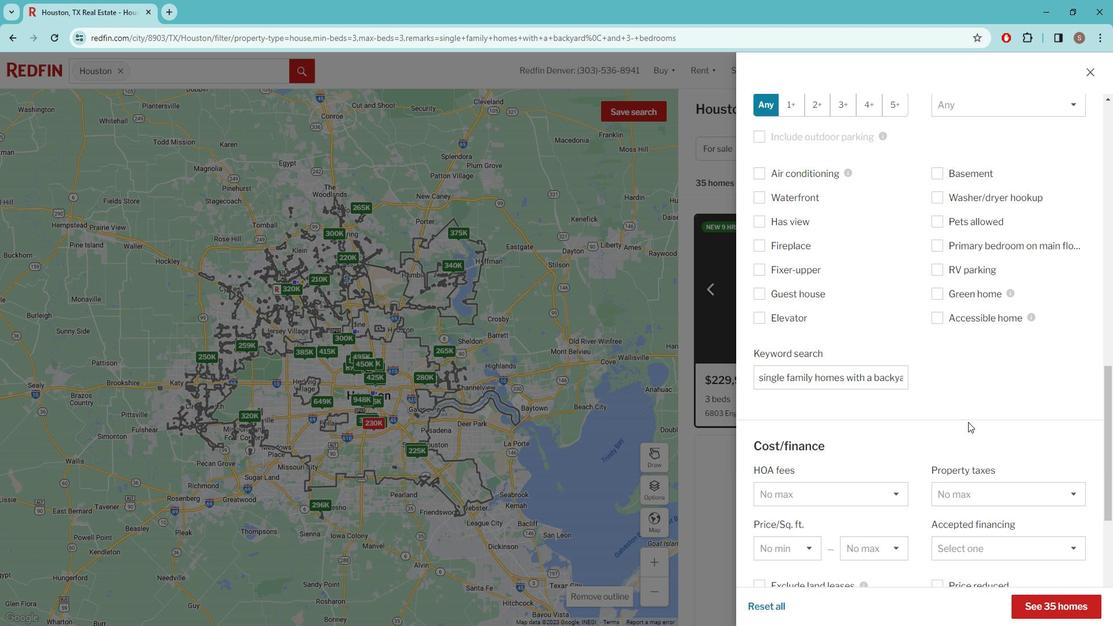 
Action: Mouse moved to (975, 410)
Screenshot: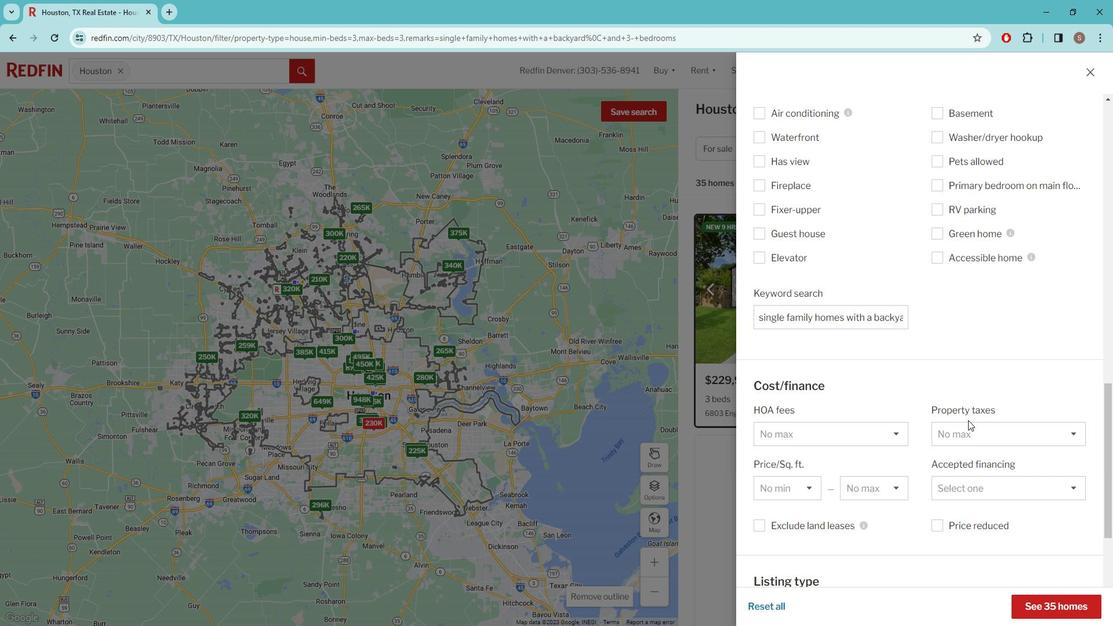 
Action: Mouse scrolled (975, 410) with delta (0, 0)
Screenshot: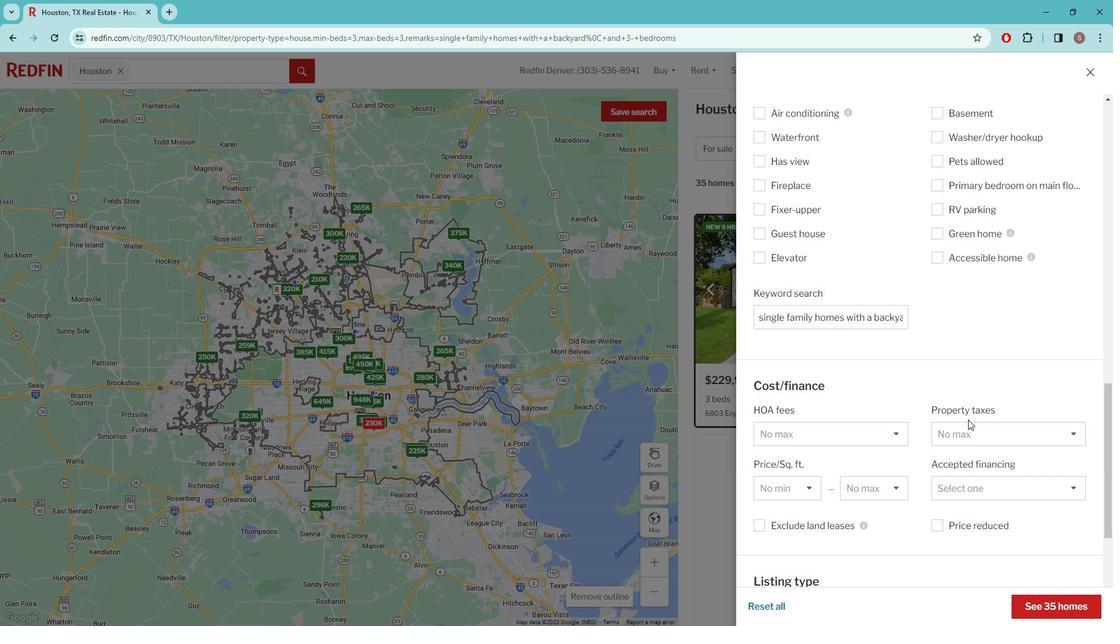 
Action: Mouse moved to (975, 406)
Screenshot: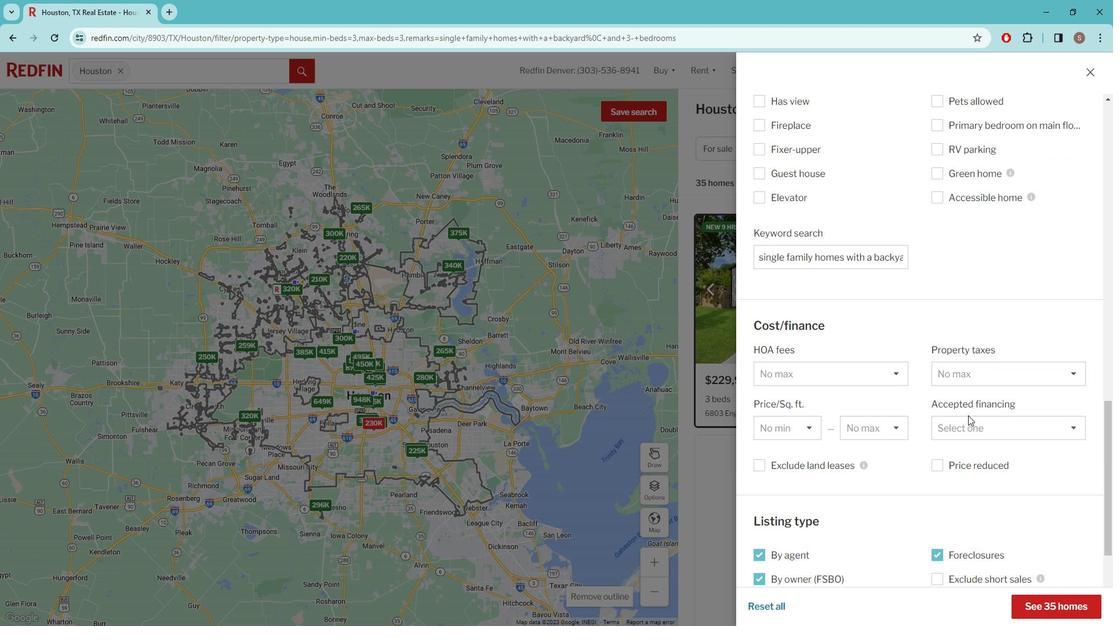 
Action: Mouse scrolled (975, 405) with delta (0, 0)
Screenshot: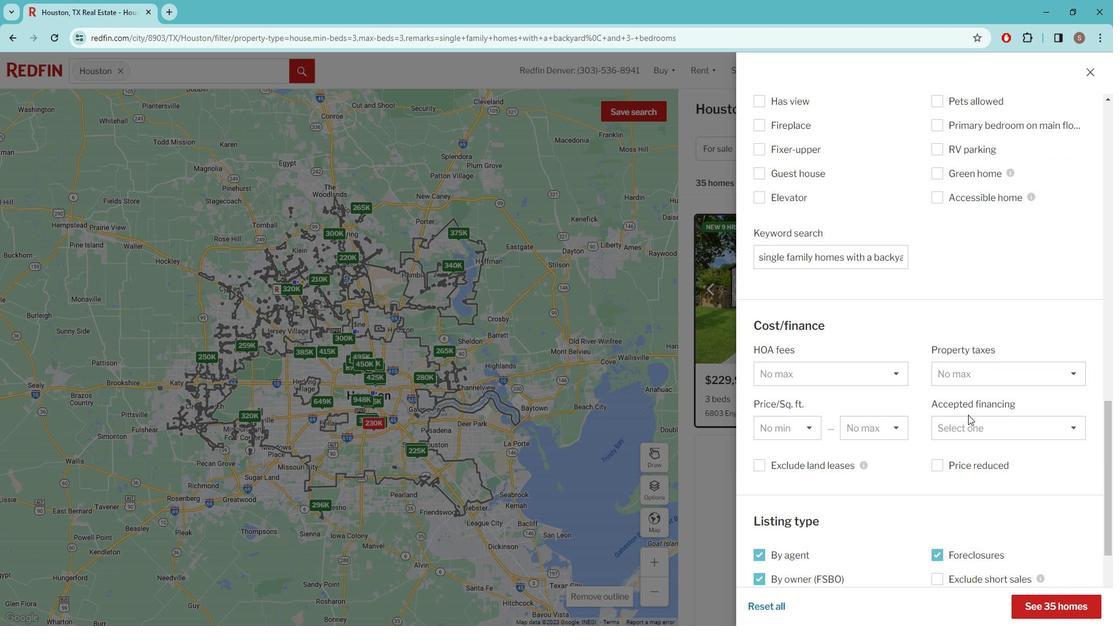 
Action: Mouse moved to (975, 395)
Screenshot: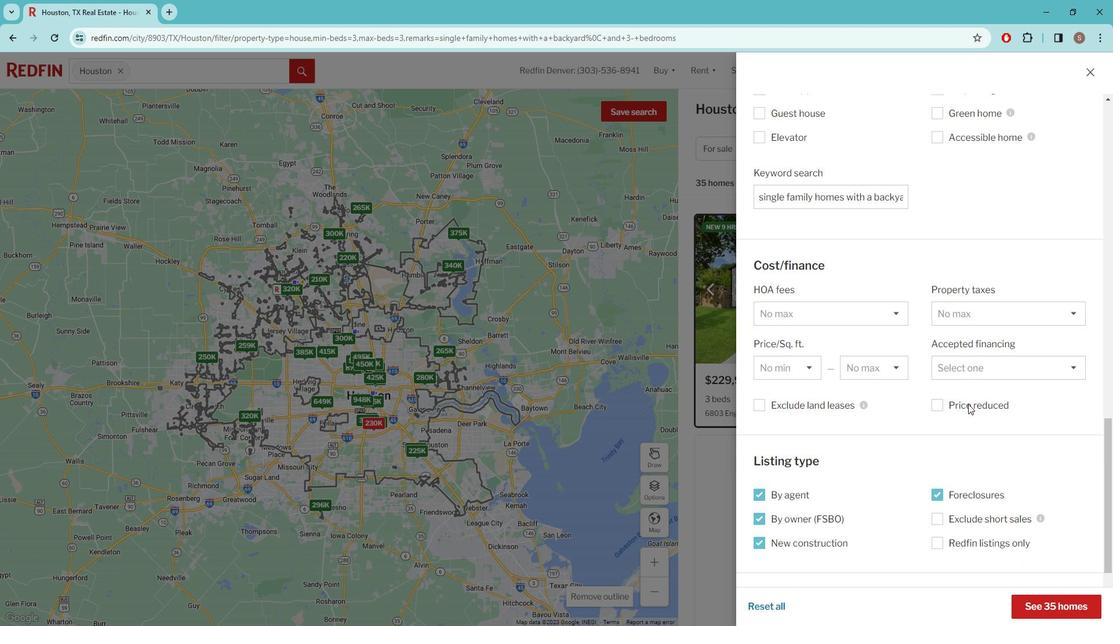 
Action: Mouse scrolled (975, 394) with delta (0, 0)
Screenshot: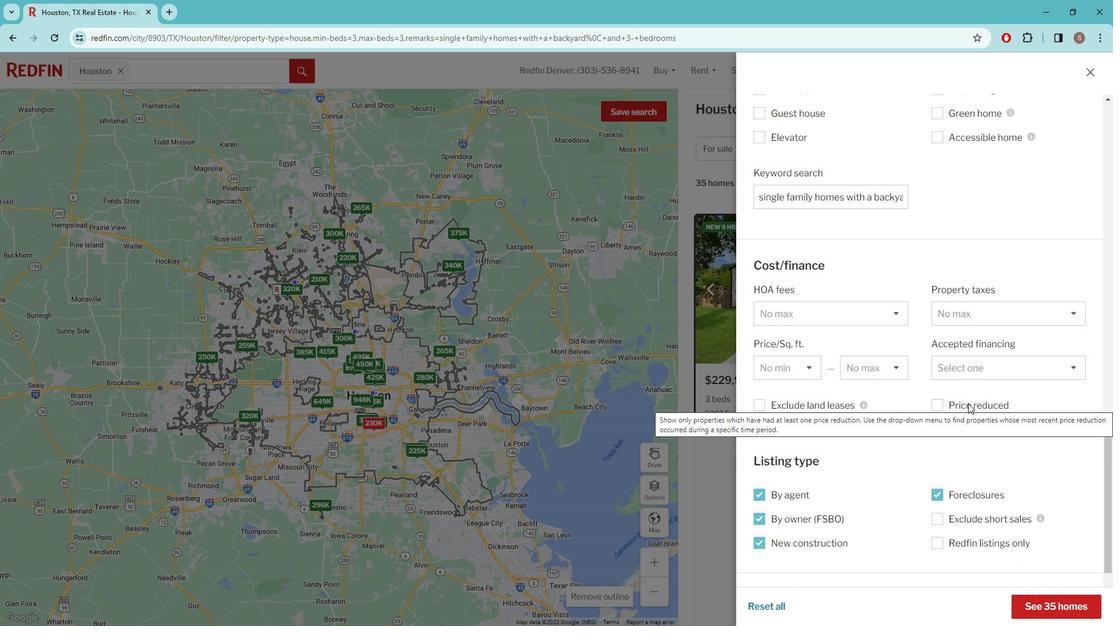 
Action: Mouse moved to (979, 392)
Screenshot: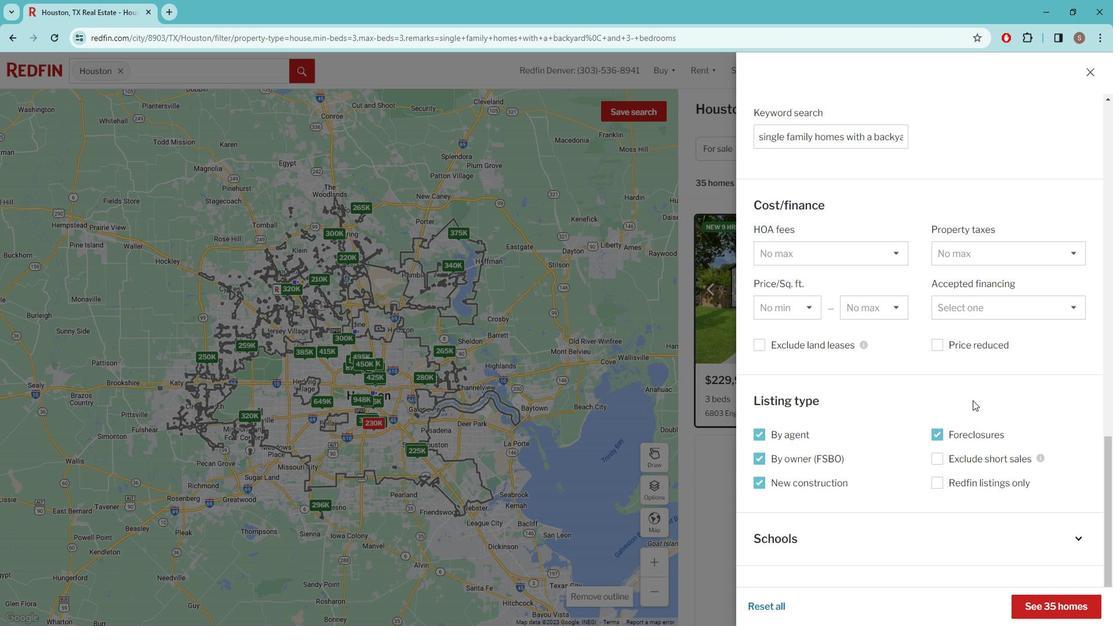 
Action: Mouse scrolled (979, 391) with delta (0, 0)
Screenshot: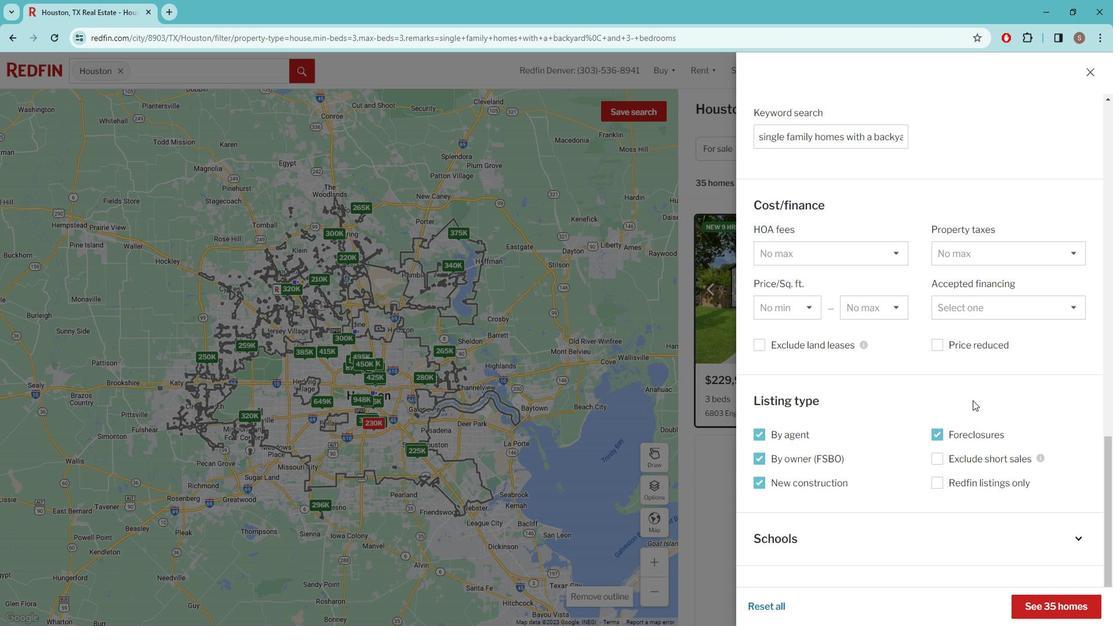 
Action: Mouse moved to (975, 387)
Screenshot: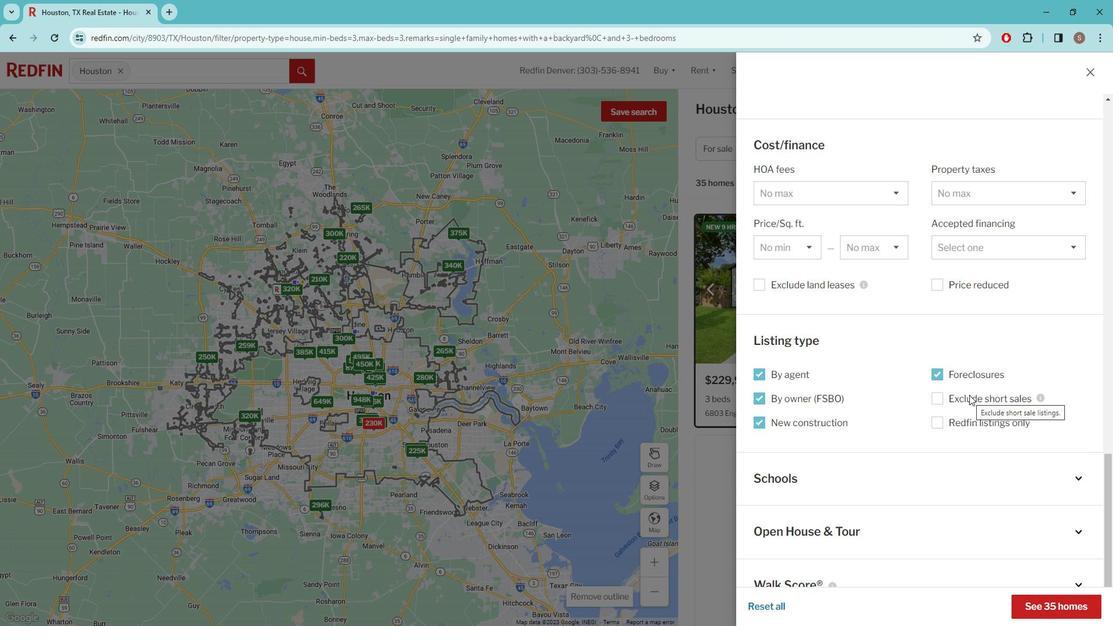 
Action: Mouse scrolled (975, 386) with delta (0, 0)
Screenshot: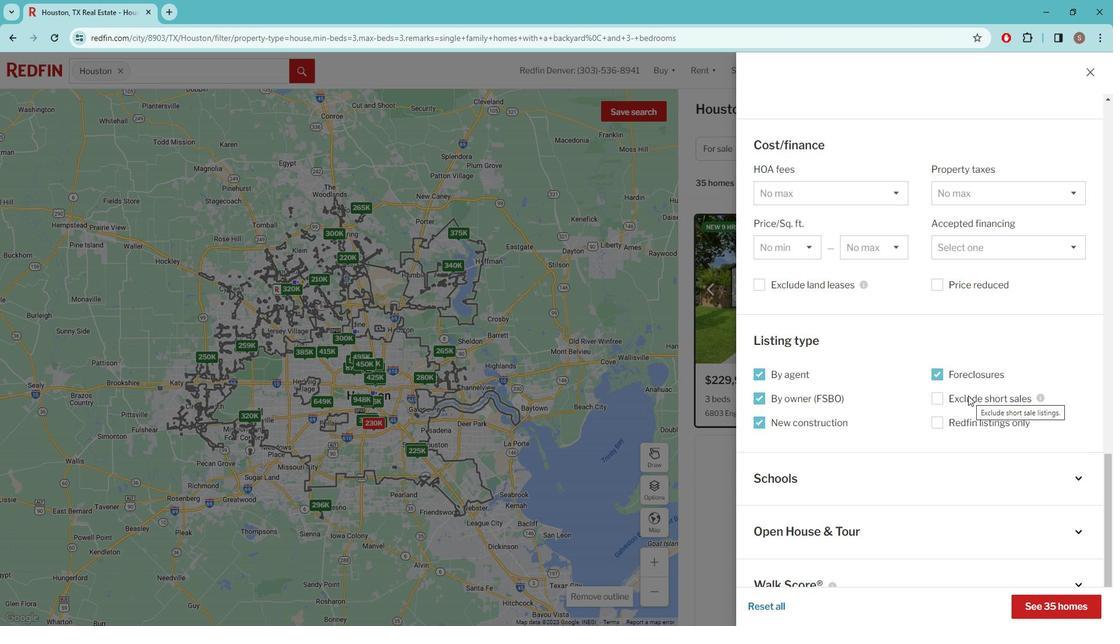 
Action: Mouse moved to (970, 397)
Screenshot: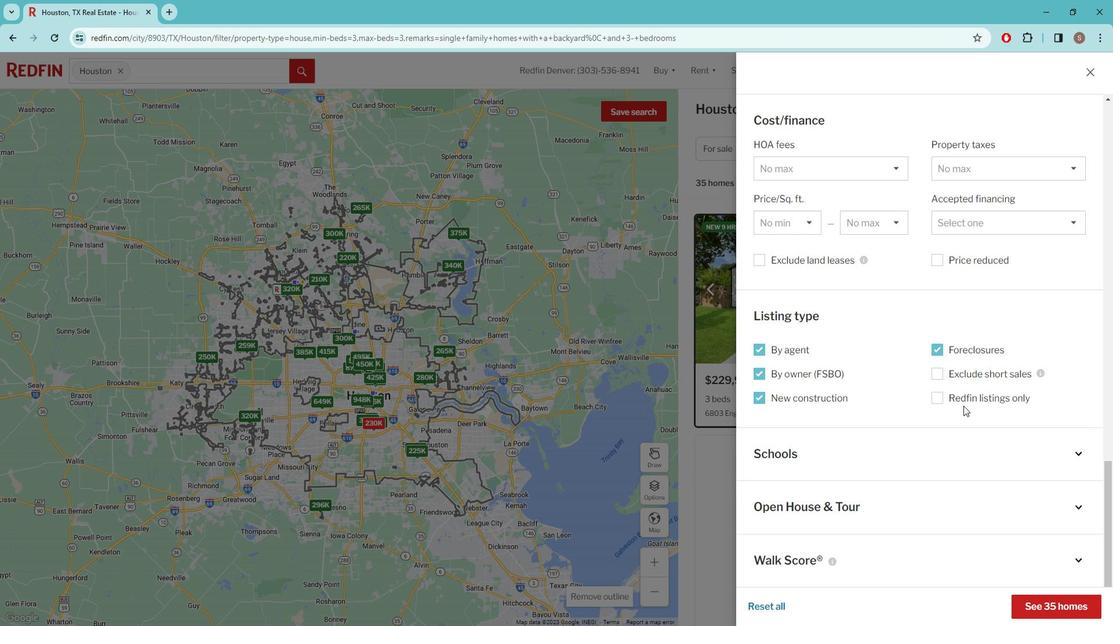 
Action: Mouse scrolled (970, 397) with delta (0, 0)
Screenshot: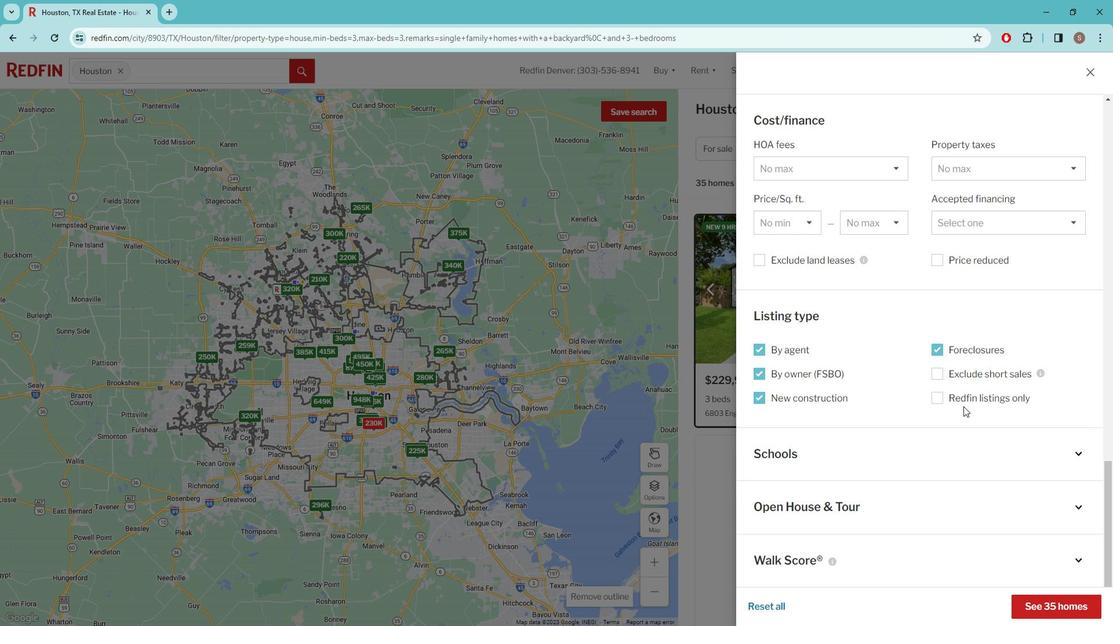 
Action: Mouse moved to (970, 397)
Screenshot: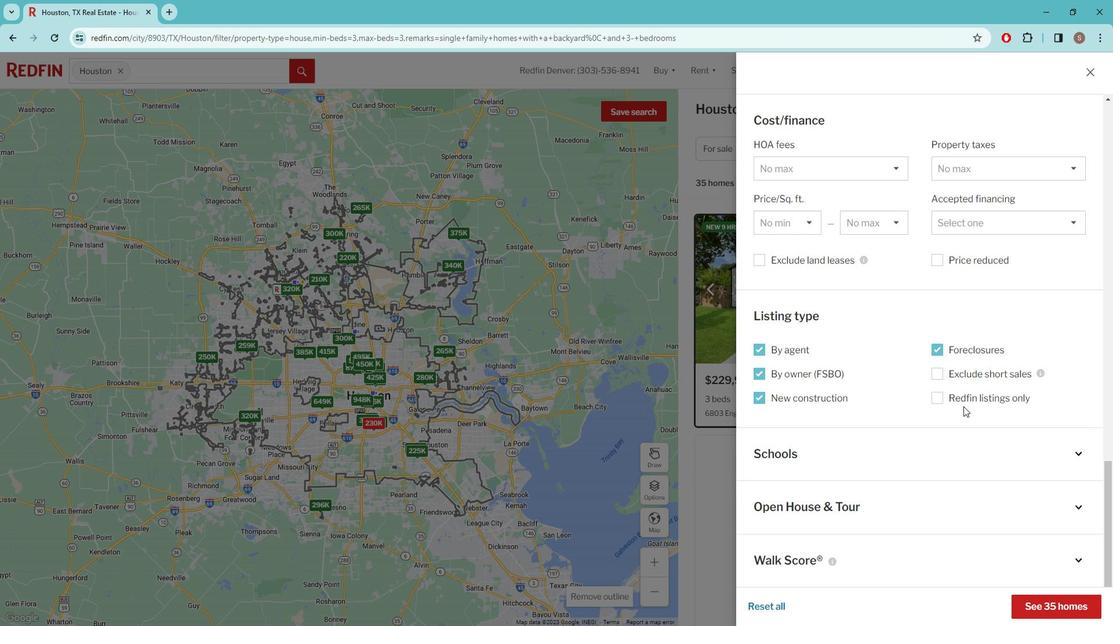 
Action: Mouse scrolled (970, 397) with delta (0, 0)
Screenshot: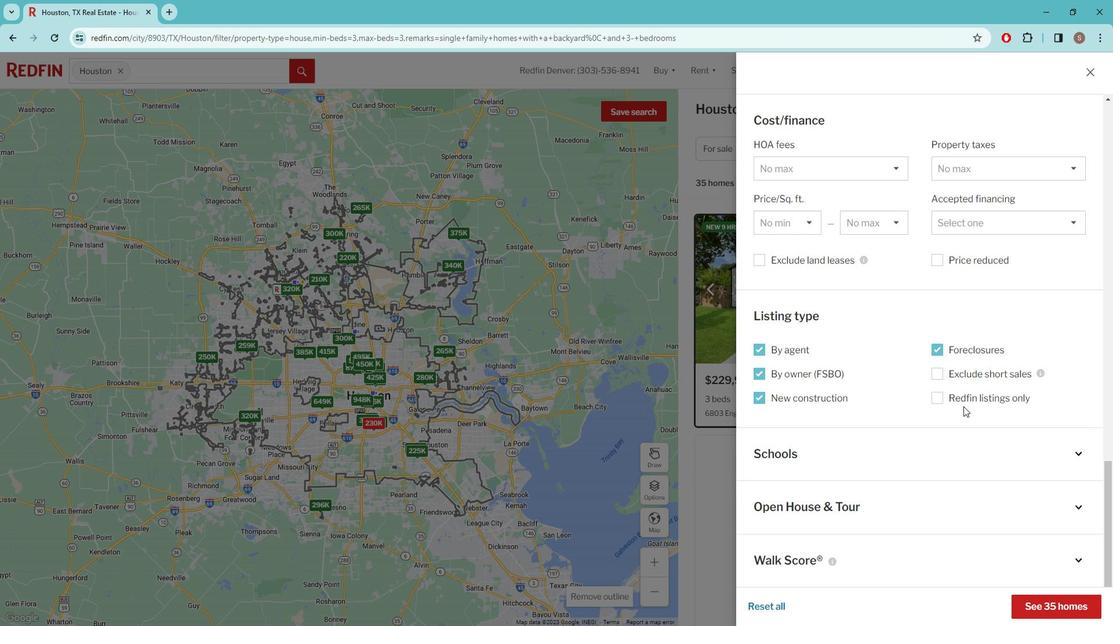 
Action: Mouse moved to (969, 399)
Screenshot: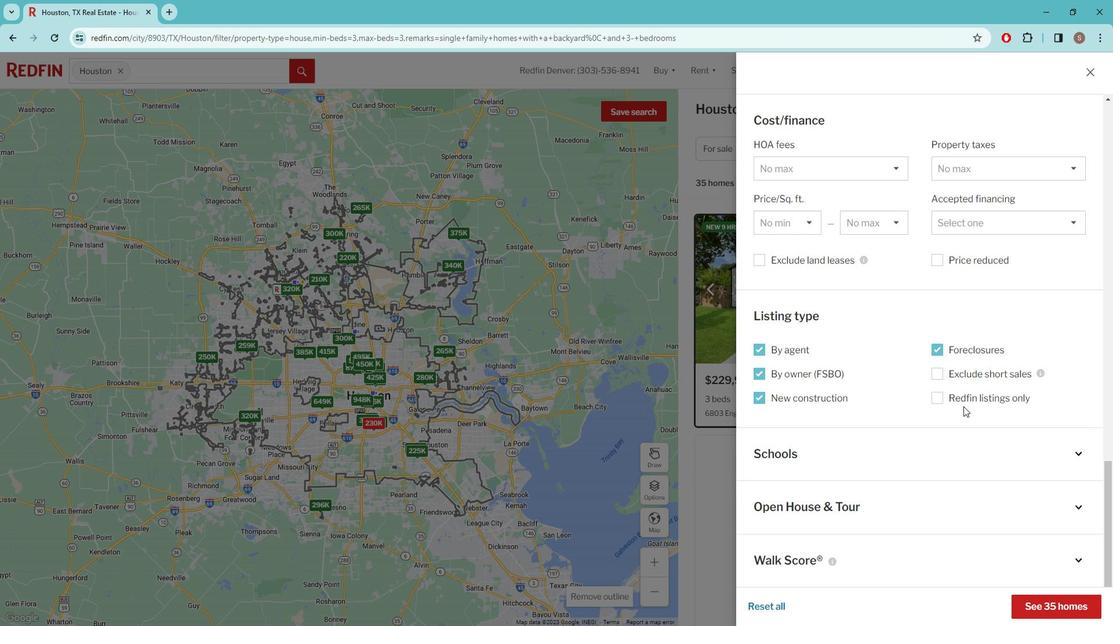 
Action: Mouse scrolled (969, 399) with delta (0, 0)
Screenshot: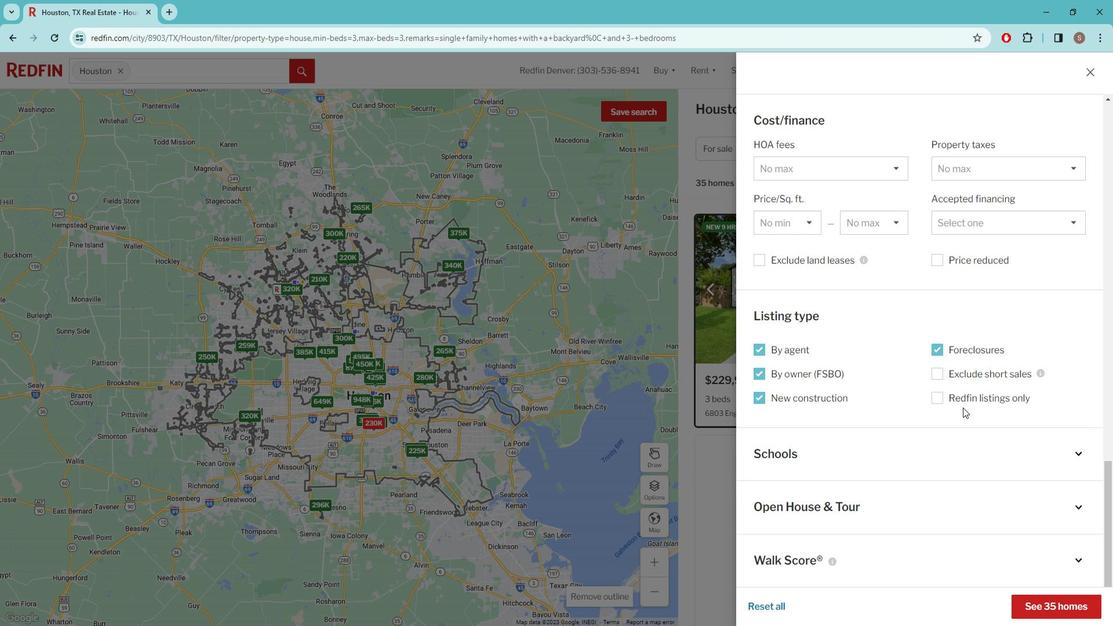 
Action: Mouse moved to (1069, 588)
Screenshot: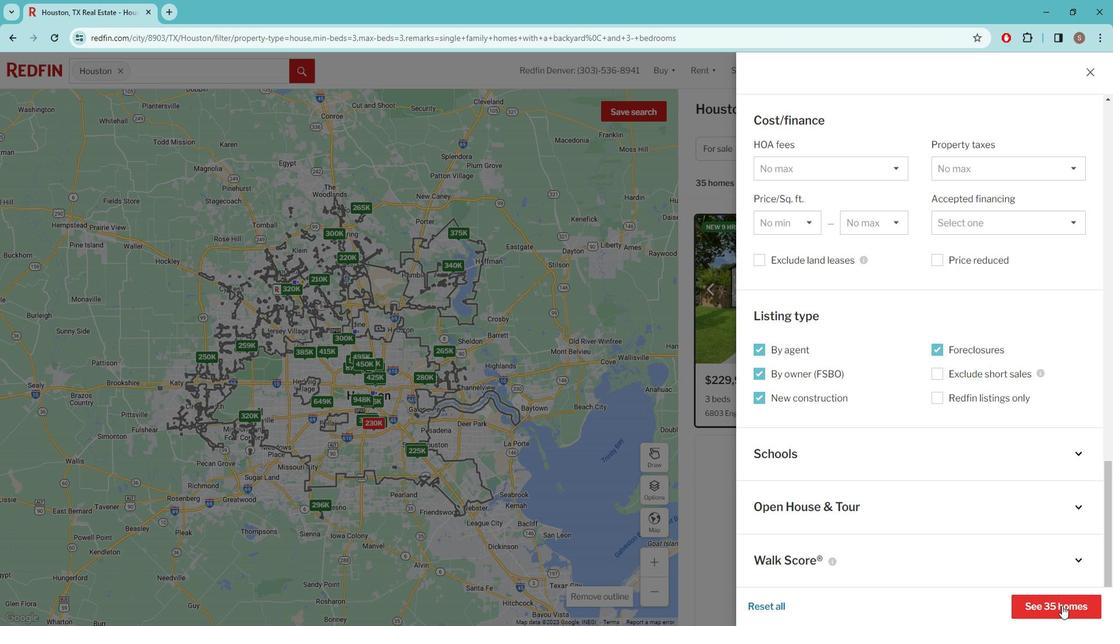 
Action: Mouse pressed left at (1069, 588)
Screenshot: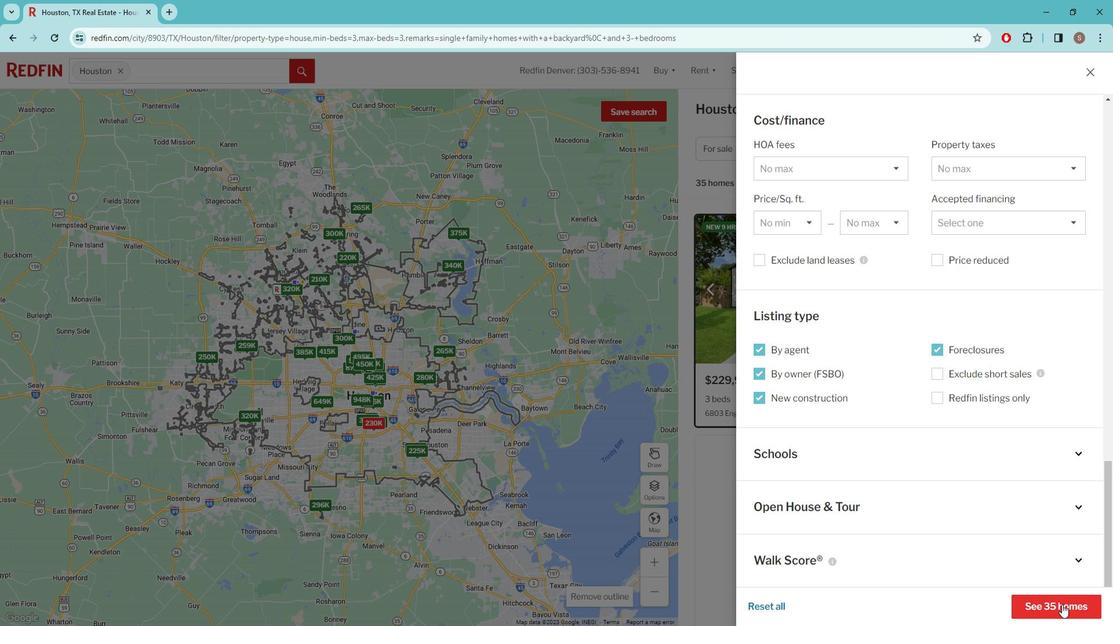 
Action: Mouse moved to (875, 377)
Screenshot: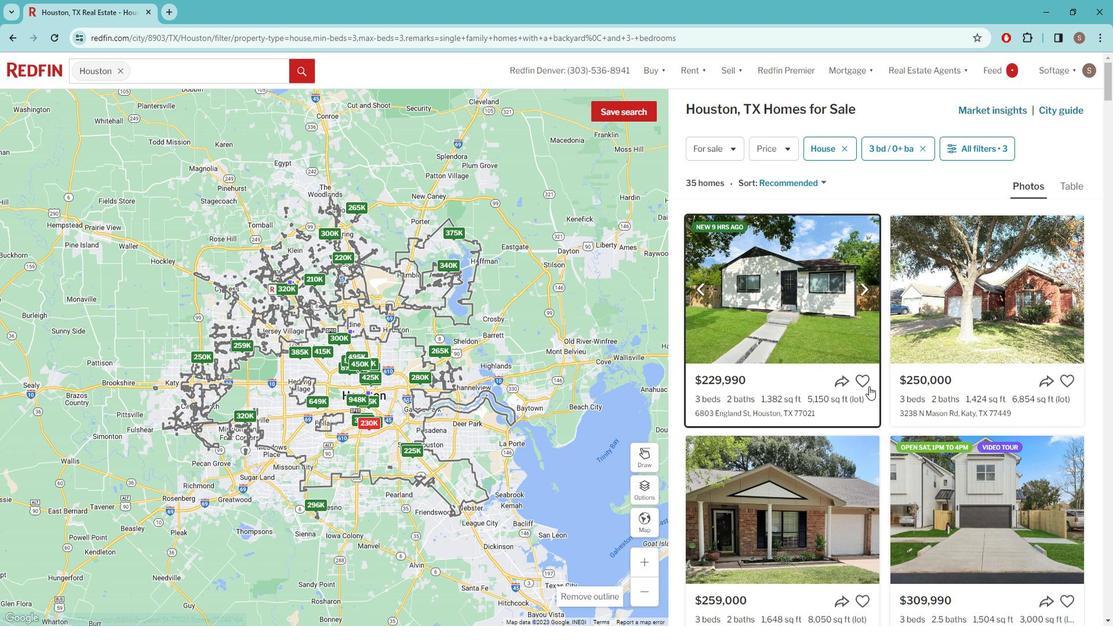 
Action: Mouse pressed left at (875, 377)
Screenshot: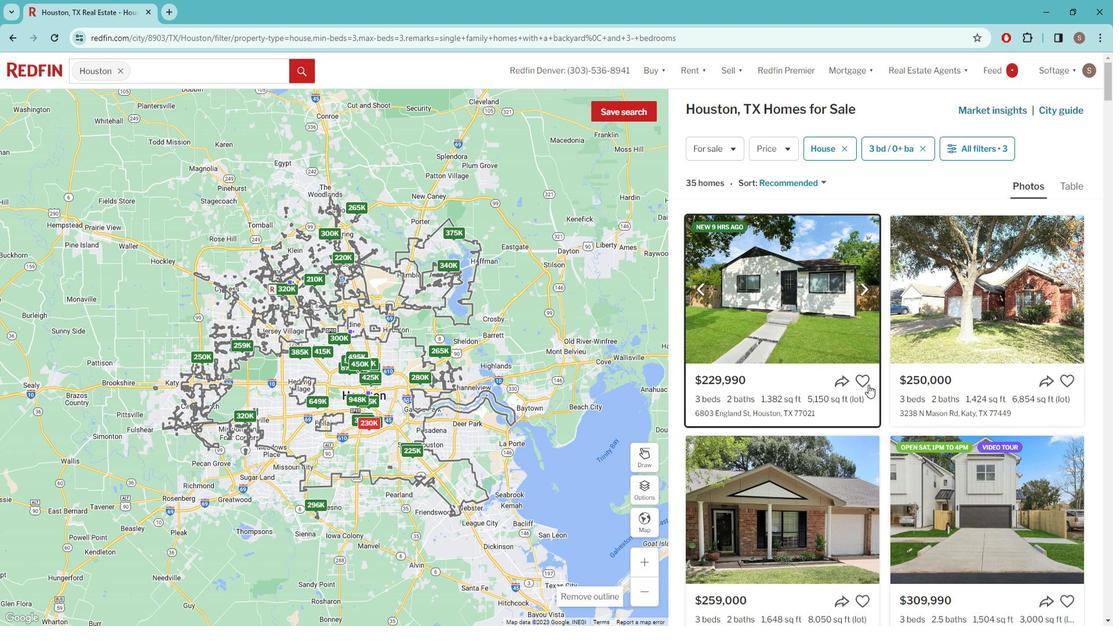 
Action: Mouse moved to (873, 377)
Screenshot: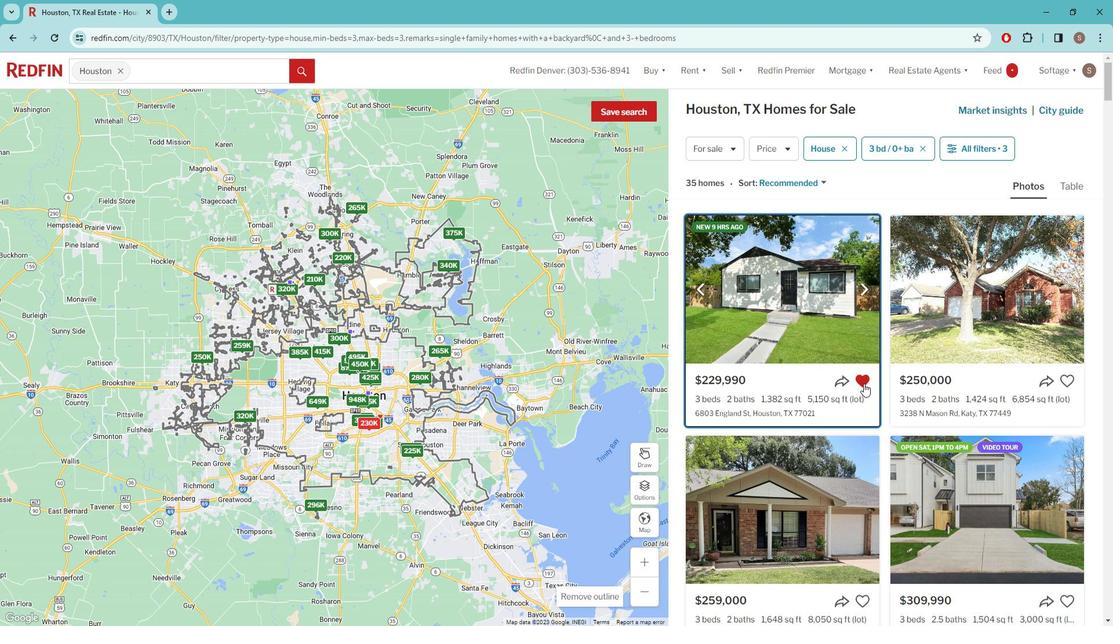 
